 Task: Create new Company, with domain: 'bu.edu' and type: 'Prospect'. Add new contact for this company, with mail Id: 'Ronit_Reed@bu.edu', First Name: Ronit, Last name:  Reed, Job Title: 'IT Manager', Phone Number: '(916) 555-4573'. Change life cycle stage to  Lead and lead status to  In Progress. Logged in from softage.6@softage.net
Action: Mouse moved to (92, 59)
Screenshot: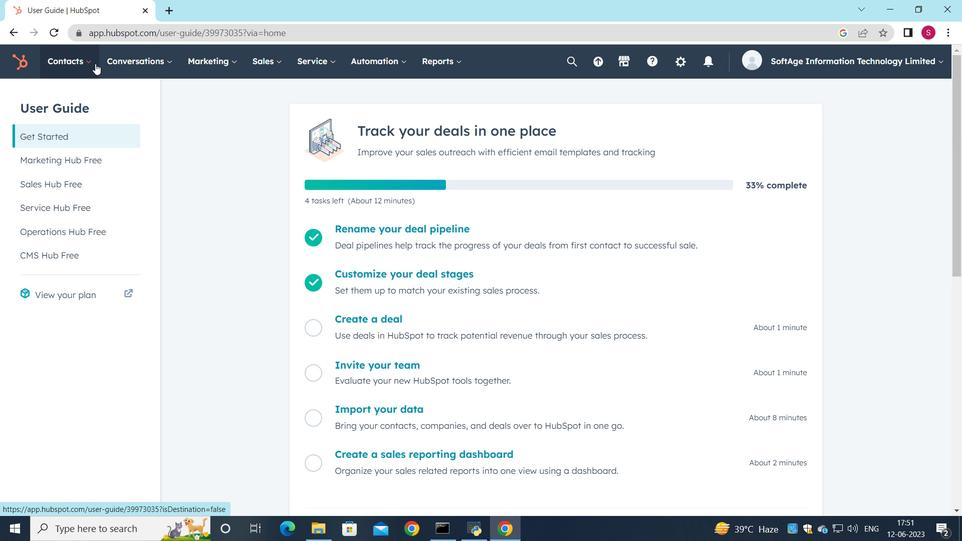 
Action: Mouse pressed left at (92, 59)
Screenshot: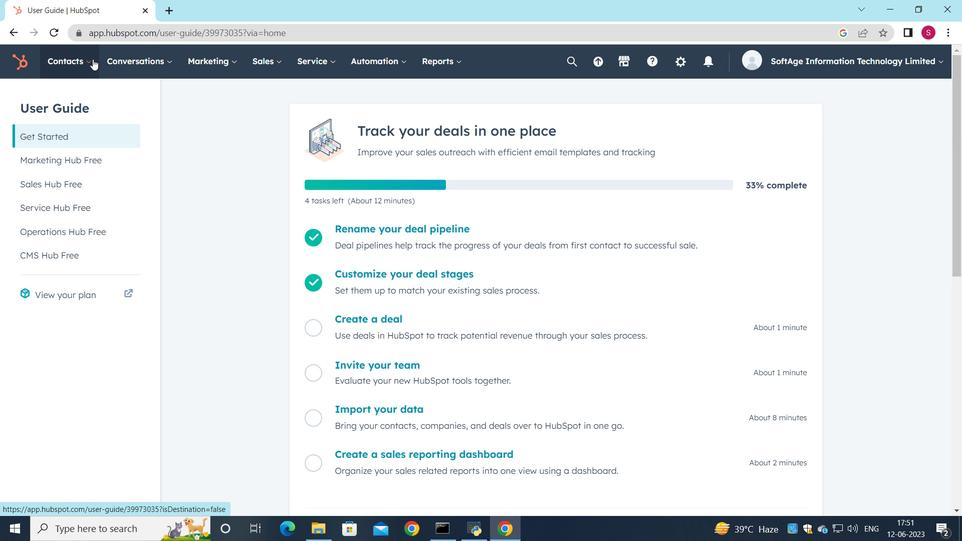 
Action: Mouse moved to (74, 112)
Screenshot: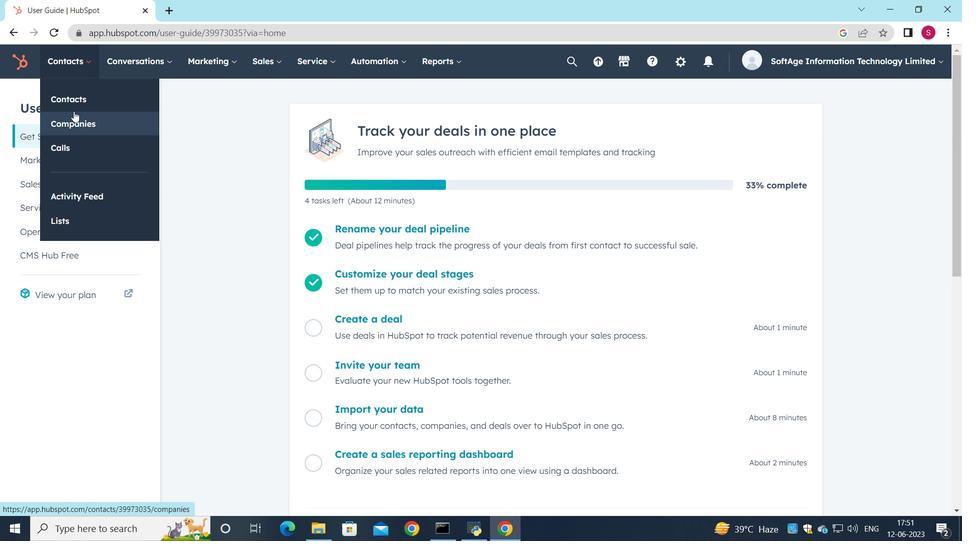 
Action: Mouse pressed left at (74, 112)
Screenshot: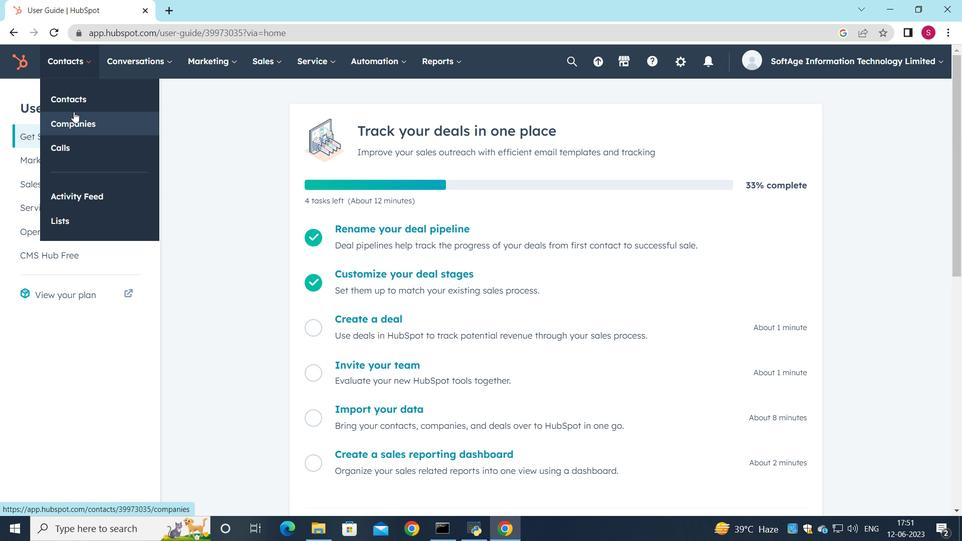 
Action: Mouse moved to (879, 107)
Screenshot: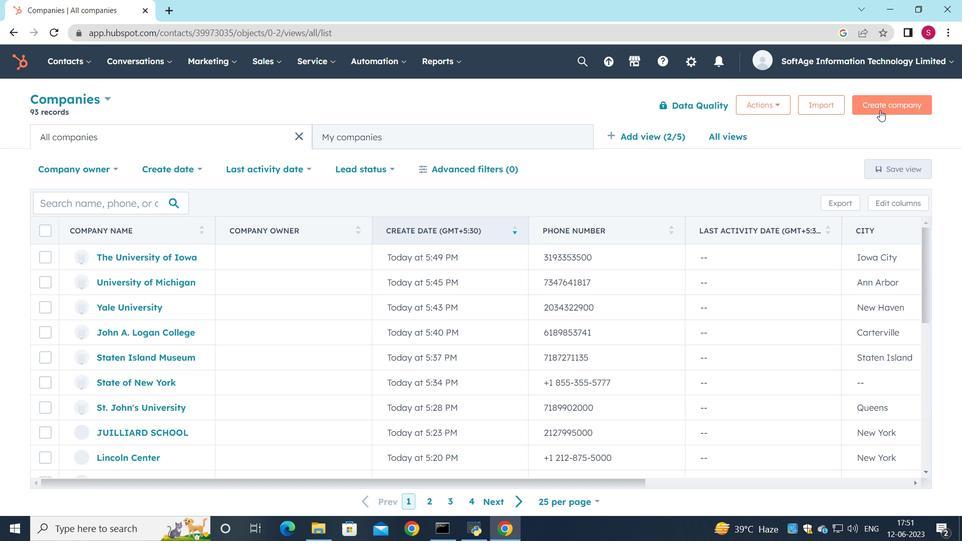 
Action: Mouse pressed left at (879, 107)
Screenshot: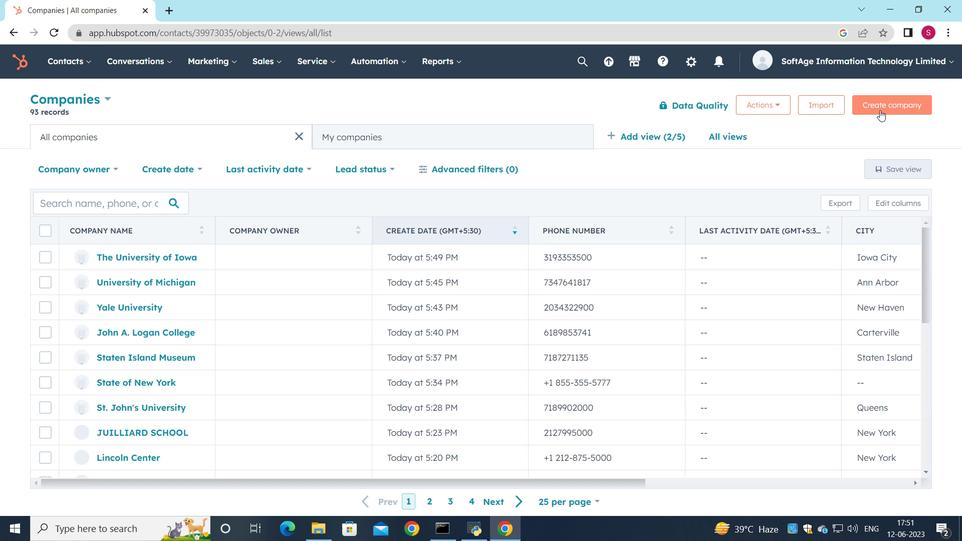 
Action: Mouse moved to (718, 164)
Screenshot: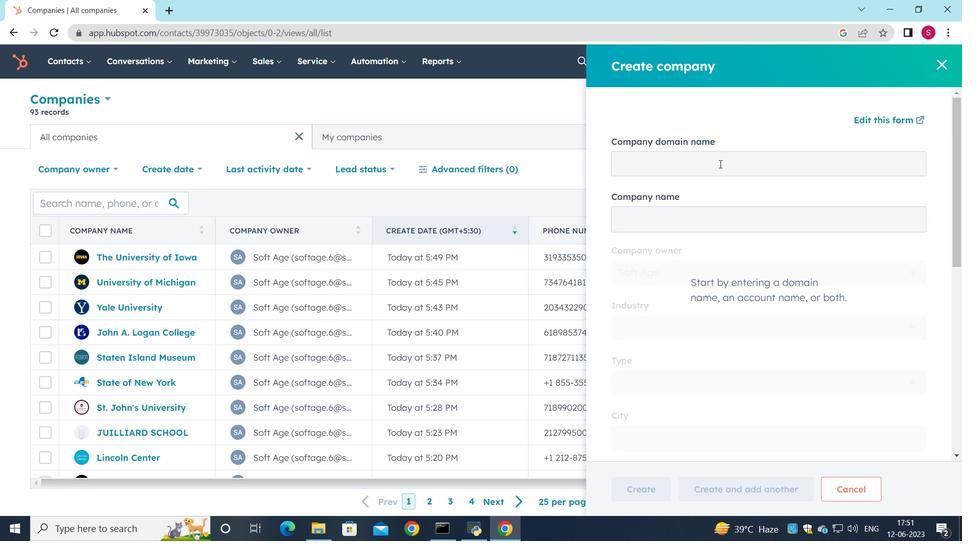 
Action: Mouse pressed left at (718, 164)
Screenshot: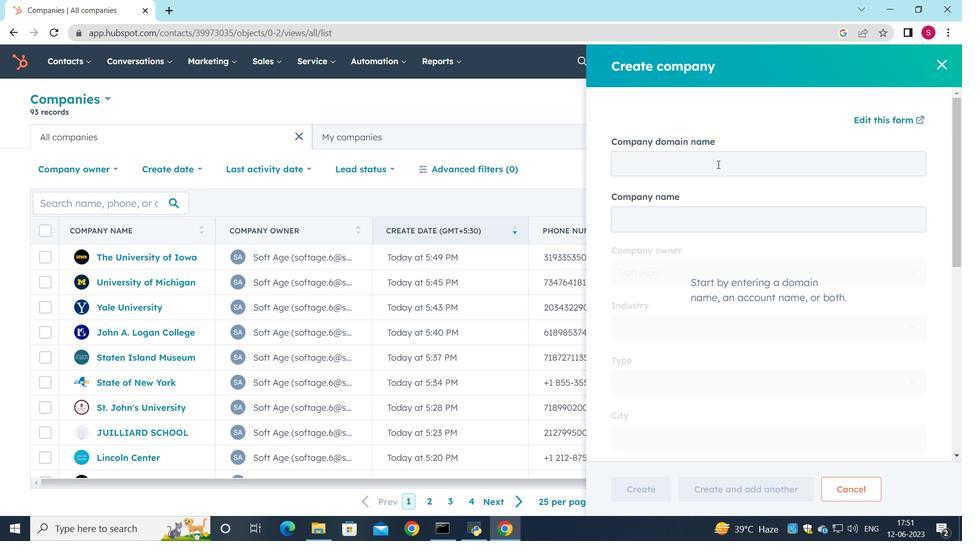 
Action: Key pressed bu.edu
Screenshot: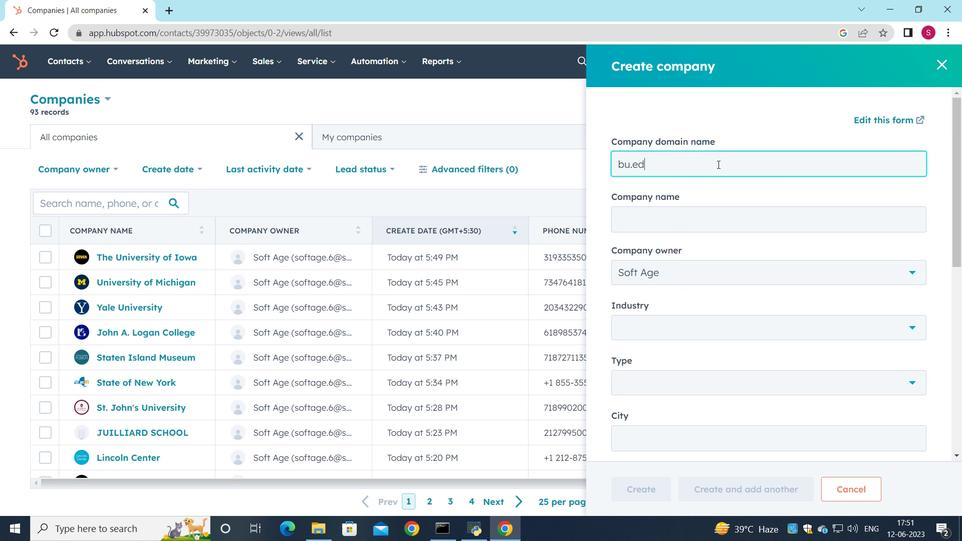 
Action: Mouse moved to (696, 374)
Screenshot: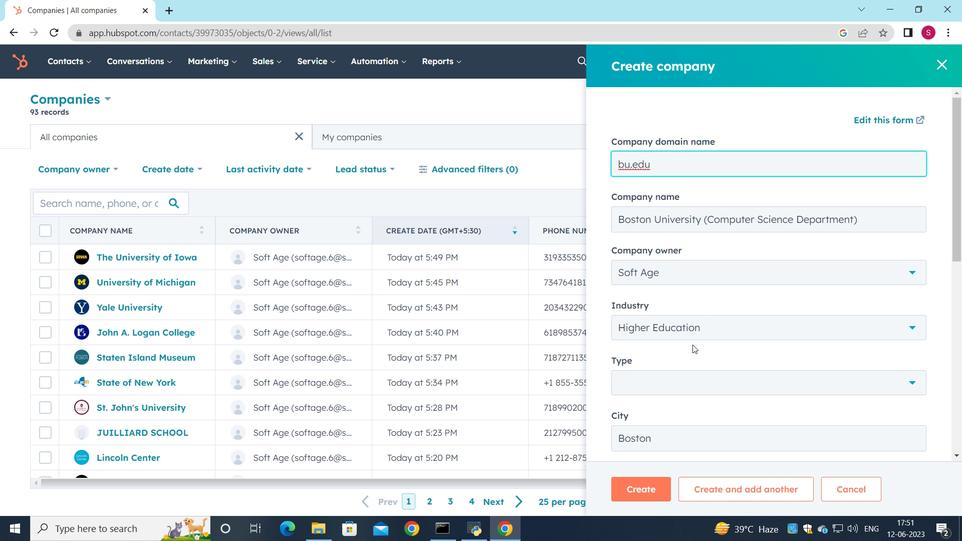 
Action: Mouse pressed left at (696, 374)
Screenshot: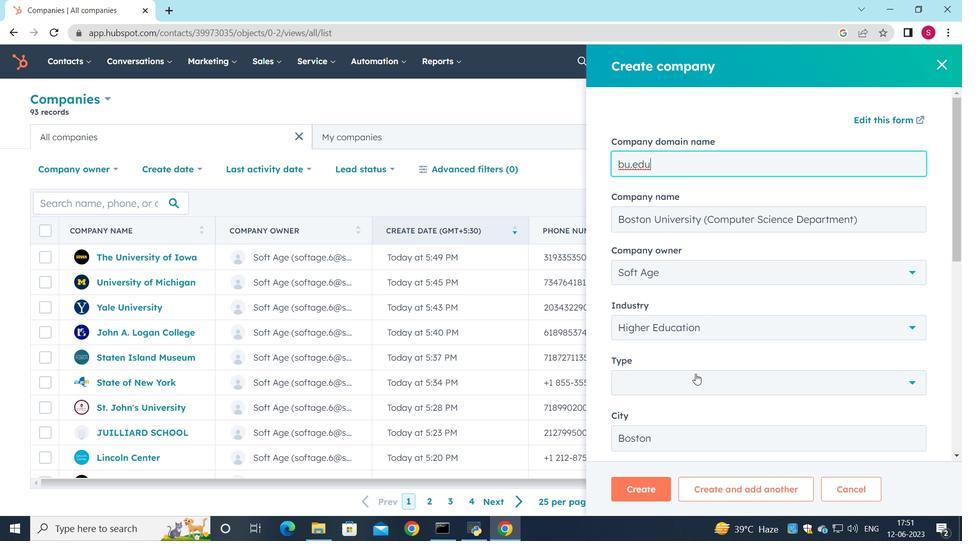 
Action: Mouse moved to (663, 270)
Screenshot: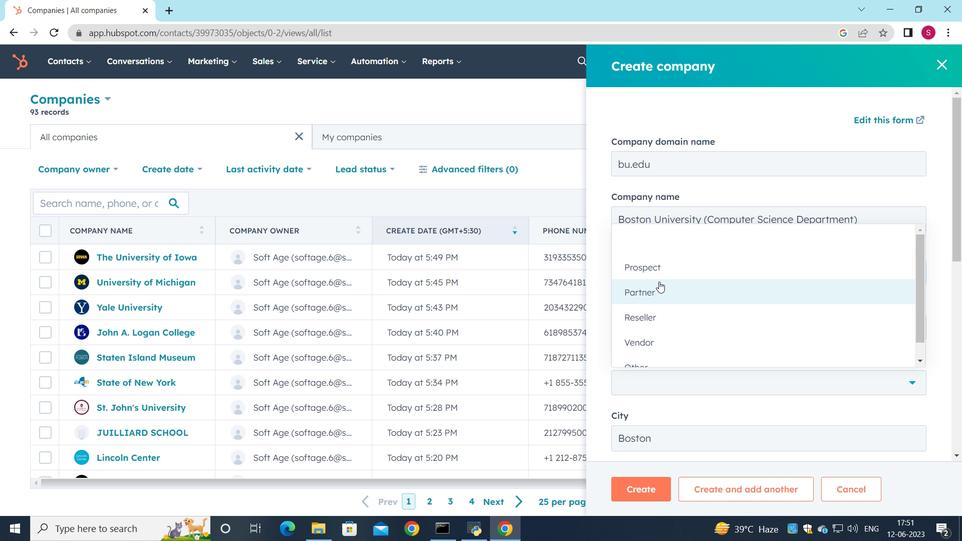 
Action: Mouse pressed left at (663, 270)
Screenshot: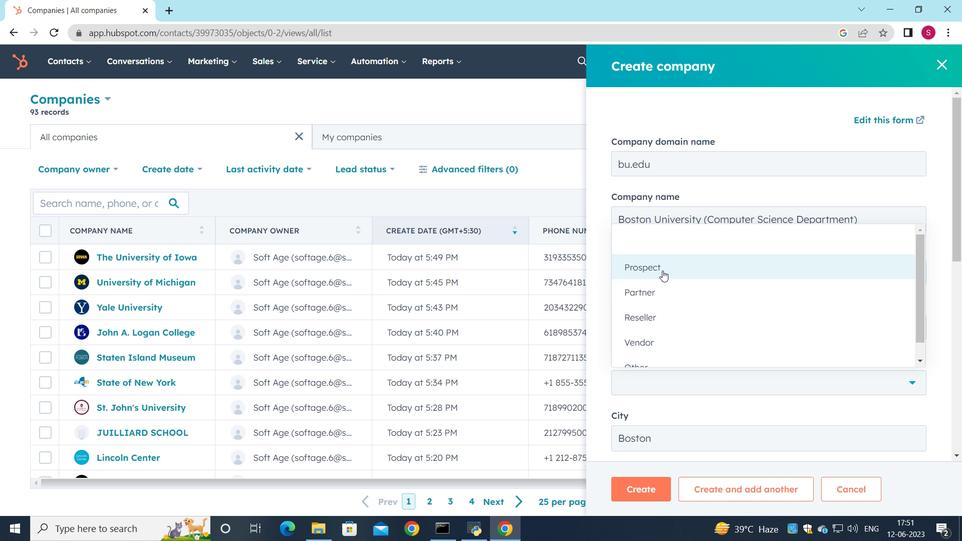 
Action: Mouse scrolled (663, 270) with delta (0, 0)
Screenshot: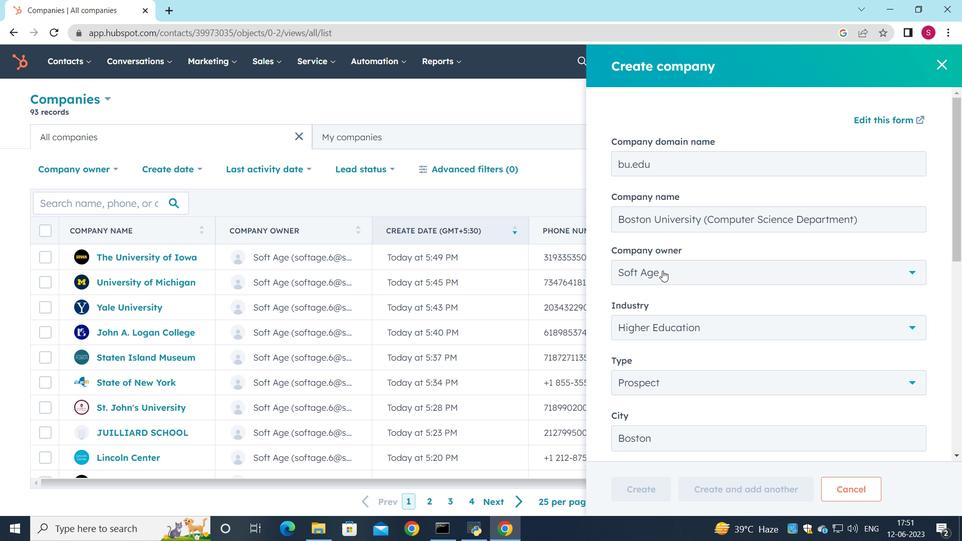 
Action: Mouse moved to (664, 279)
Screenshot: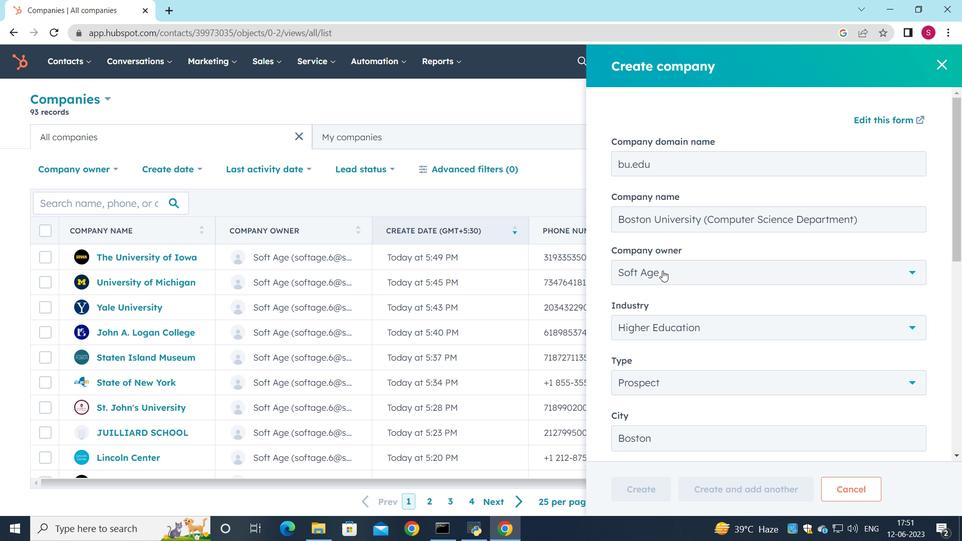 
Action: Mouse scrolled (664, 279) with delta (0, 0)
Screenshot: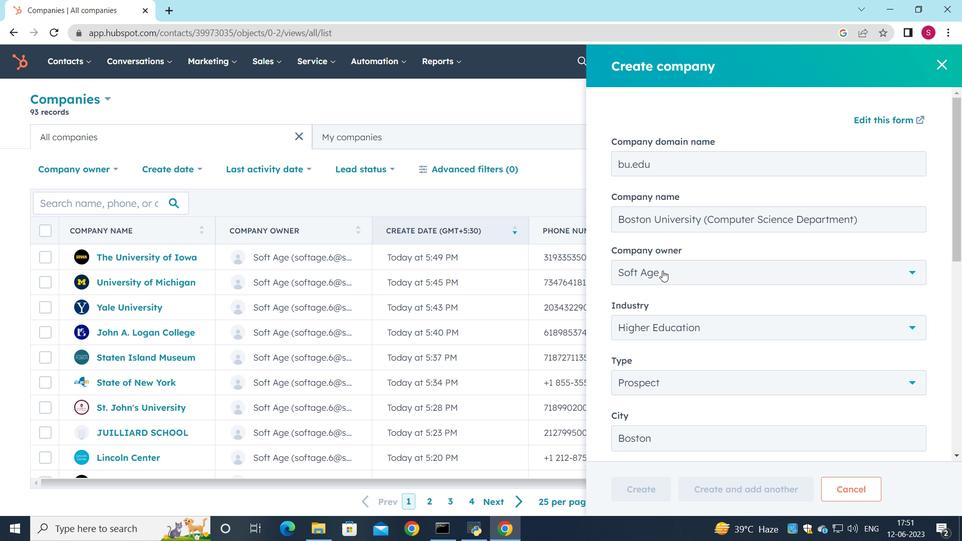 
Action: Mouse moved to (629, 494)
Screenshot: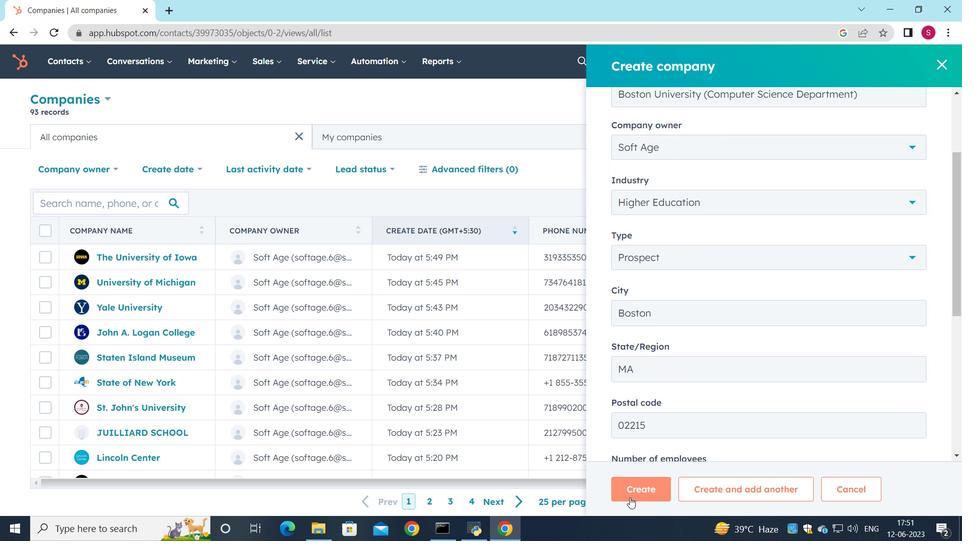 
Action: Mouse pressed left at (629, 494)
Screenshot: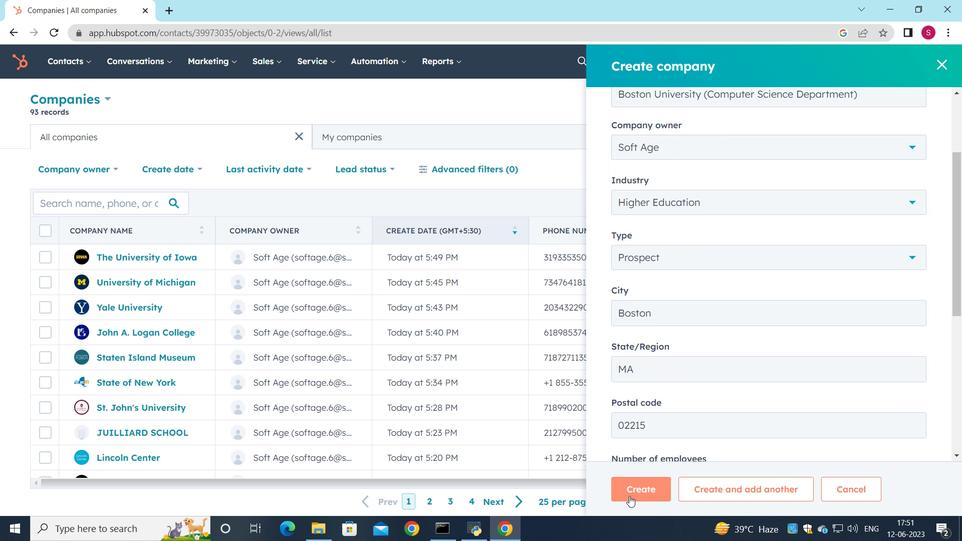 
Action: Mouse moved to (529, 316)
Screenshot: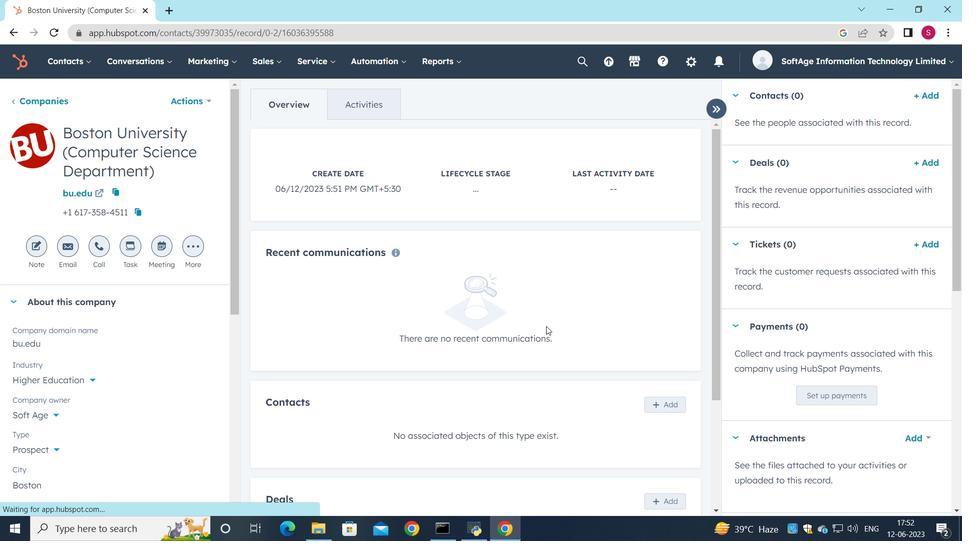 
Action: Mouse scrolled (529, 316) with delta (0, 0)
Screenshot: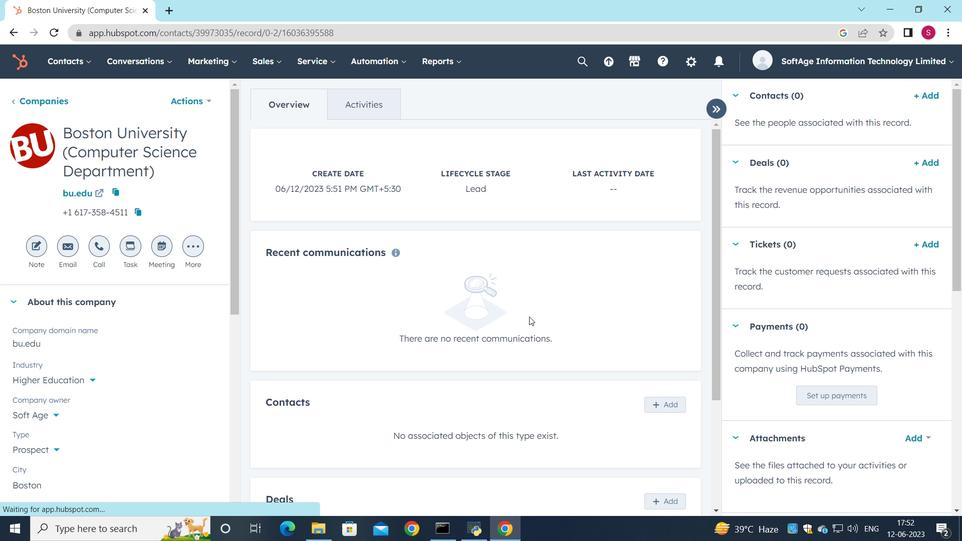 
Action: Mouse scrolled (529, 316) with delta (0, 0)
Screenshot: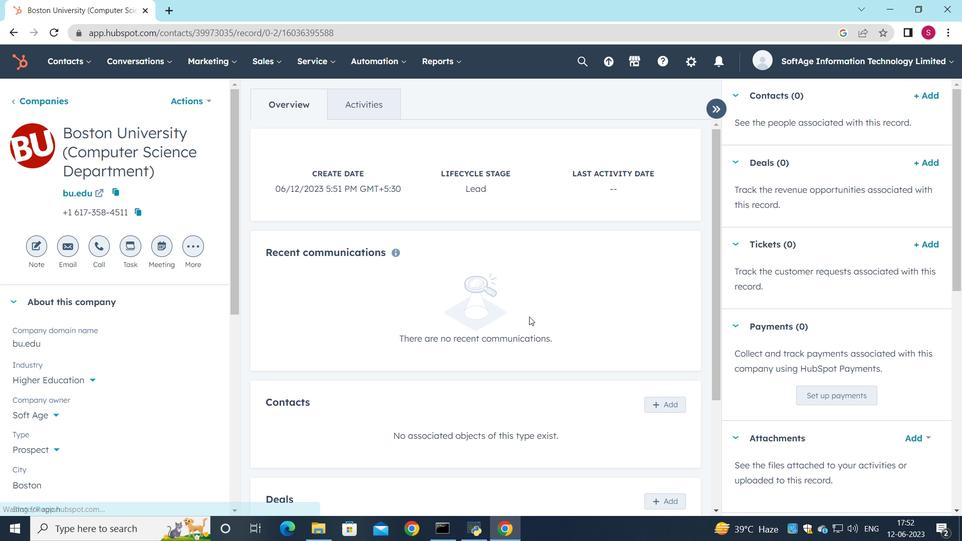 
Action: Mouse moved to (663, 279)
Screenshot: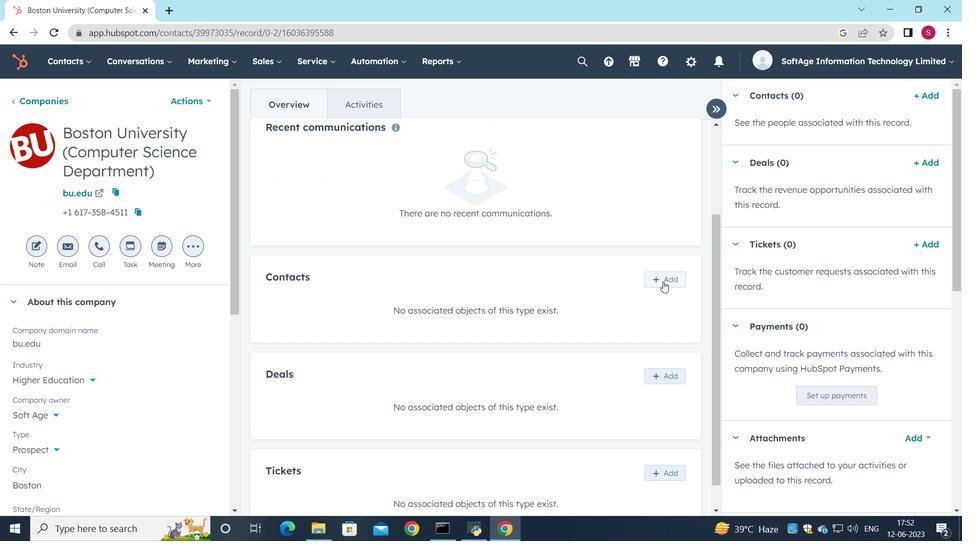 
Action: Mouse pressed left at (663, 279)
Screenshot: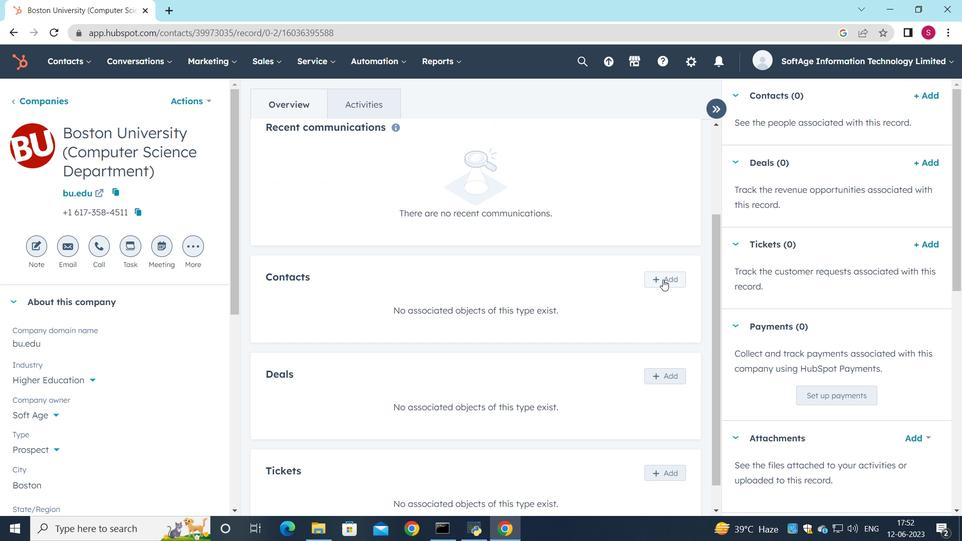 
Action: Mouse moved to (697, 137)
Screenshot: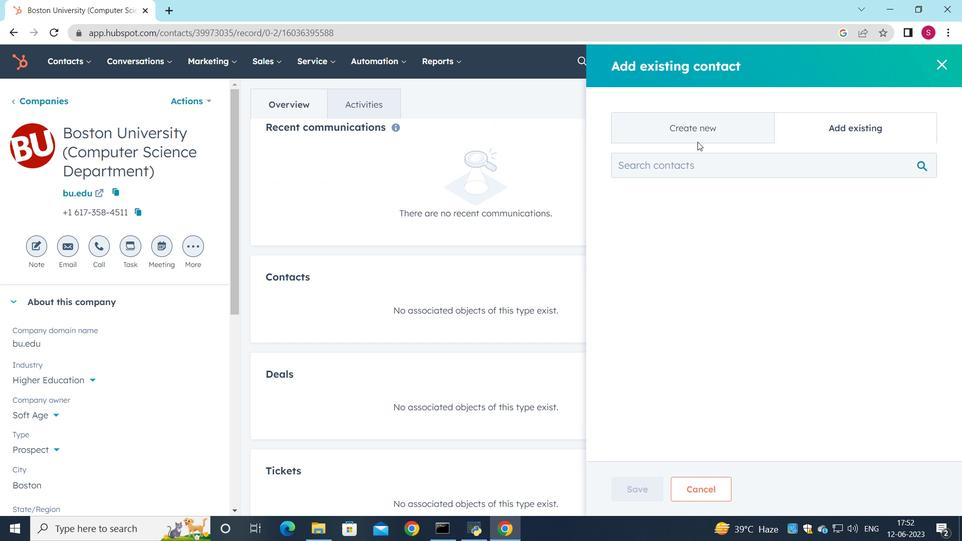 
Action: Mouse pressed left at (697, 137)
Screenshot: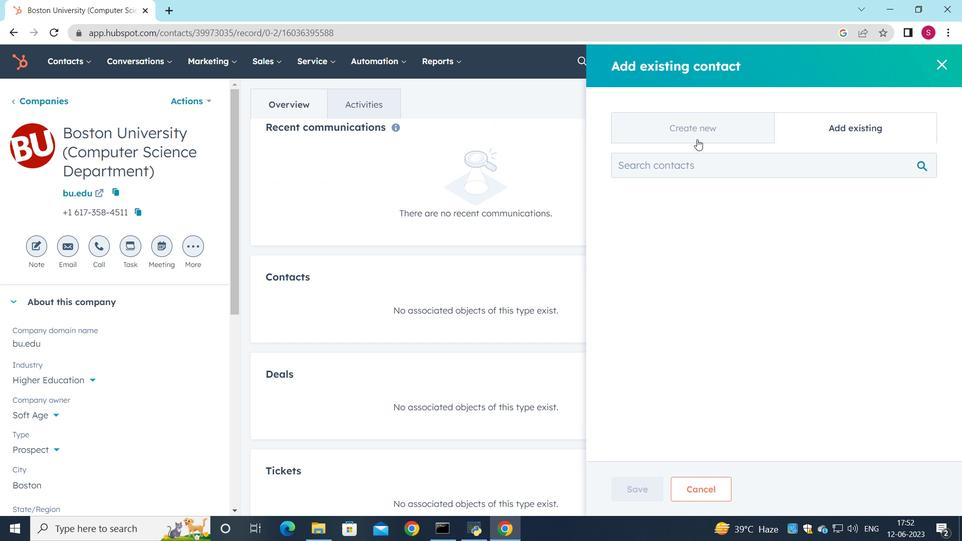 
Action: Mouse moved to (705, 196)
Screenshot: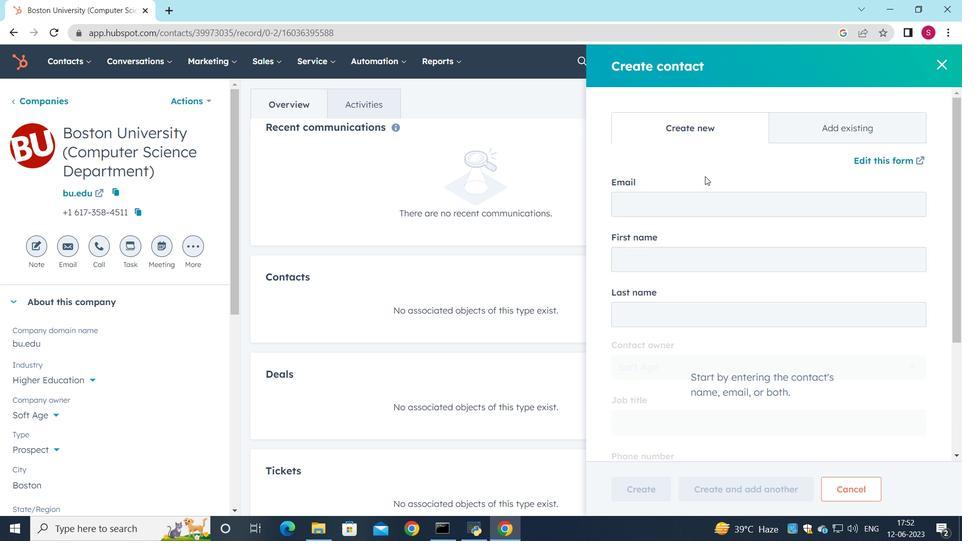
Action: Mouse pressed left at (705, 196)
Screenshot: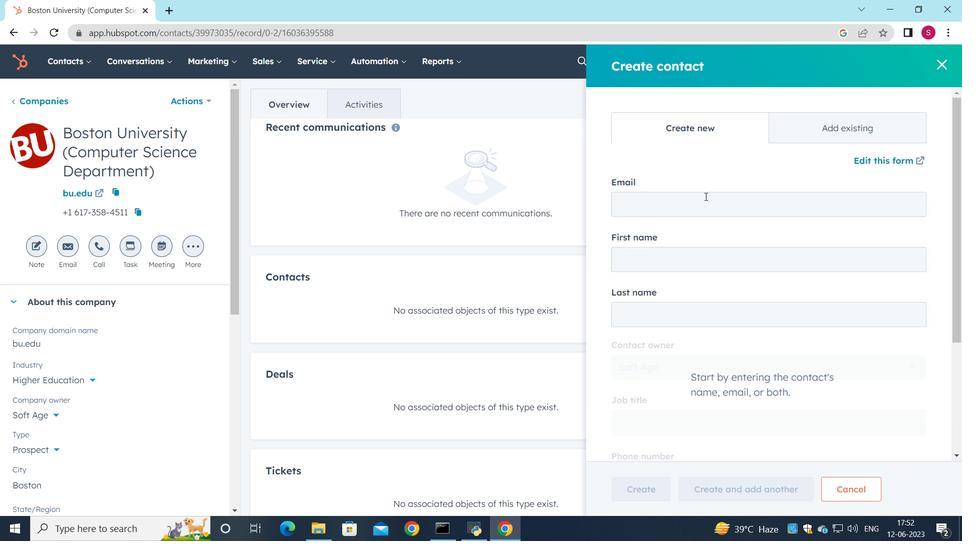 
Action: Key pressed <Key.shift>Ronit<Key.shift>_<Key.shift>Reed<Key.shift>@bu.edu
Screenshot: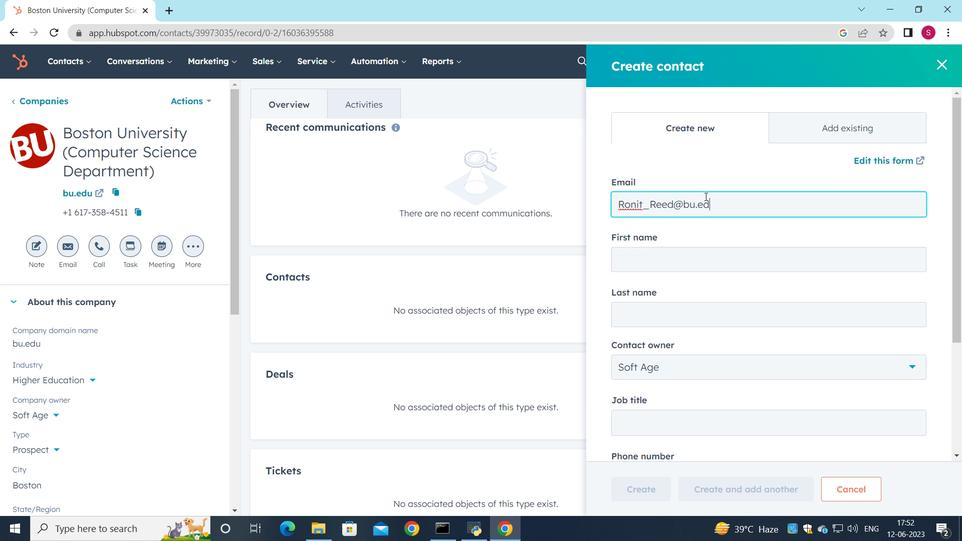 
Action: Mouse moved to (695, 258)
Screenshot: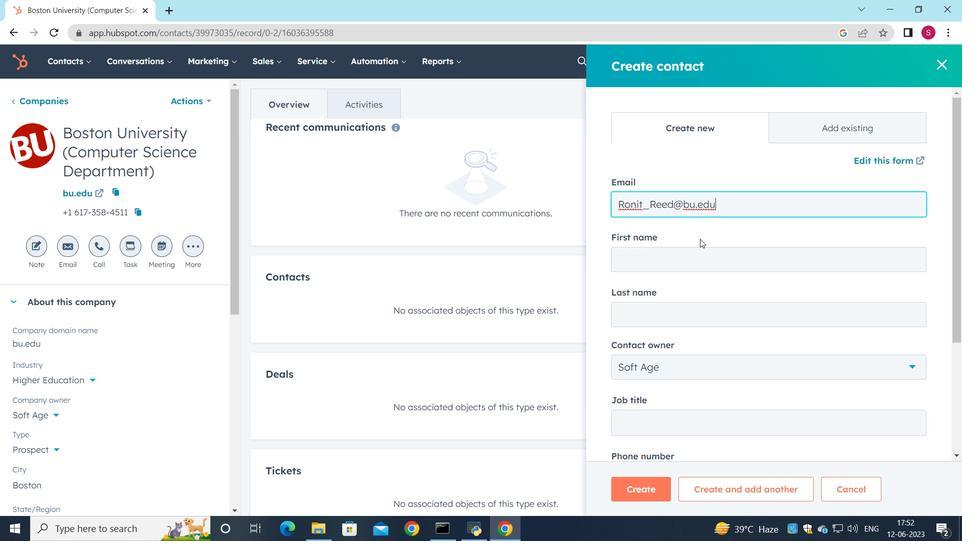 
Action: Mouse pressed left at (695, 258)
Screenshot: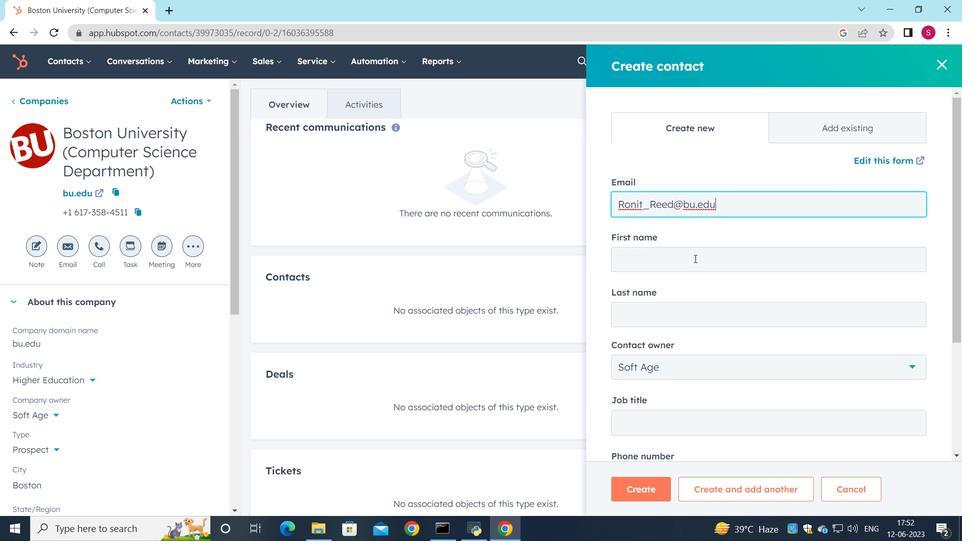 
Action: Key pressed <Key.shift>Ronit
Screenshot: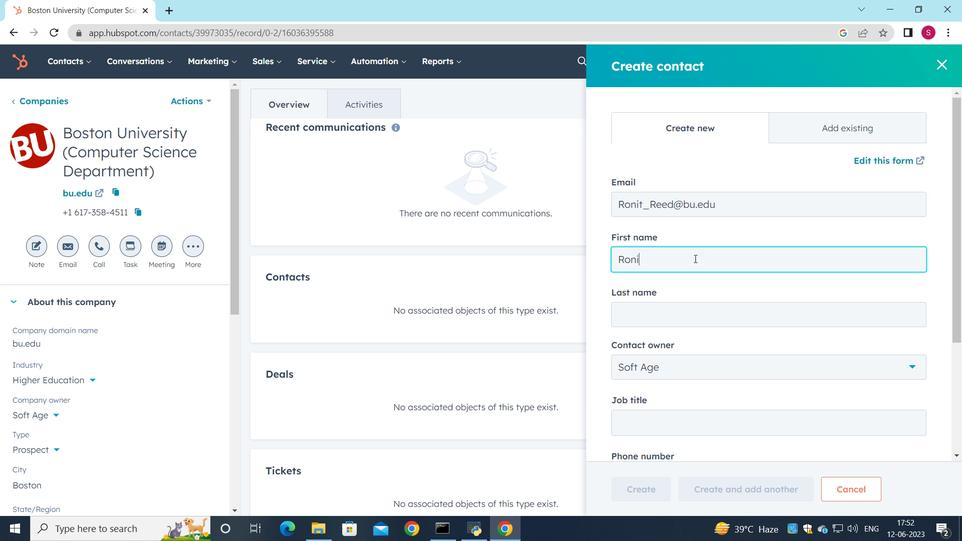 
Action: Mouse moved to (693, 315)
Screenshot: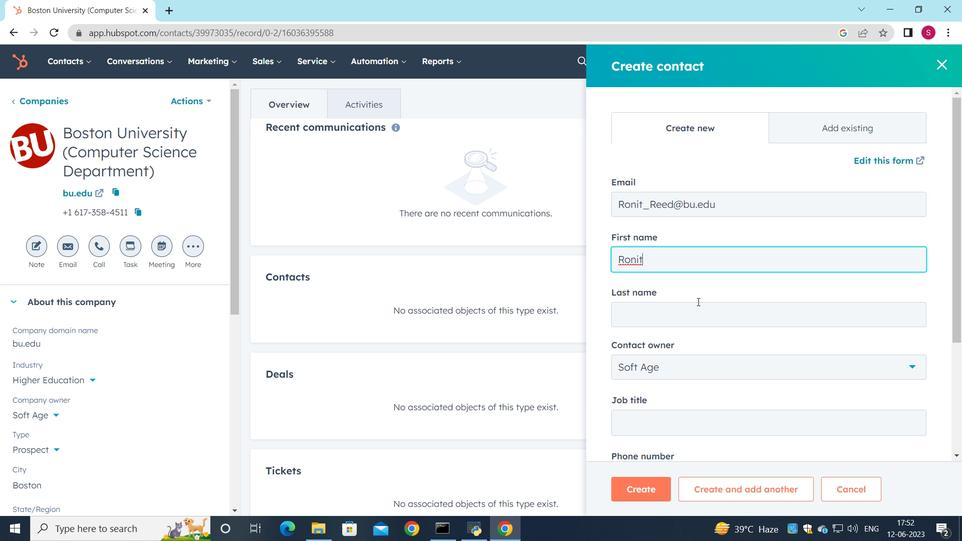 
Action: Mouse pressed left at (693, 315)
Screenshot: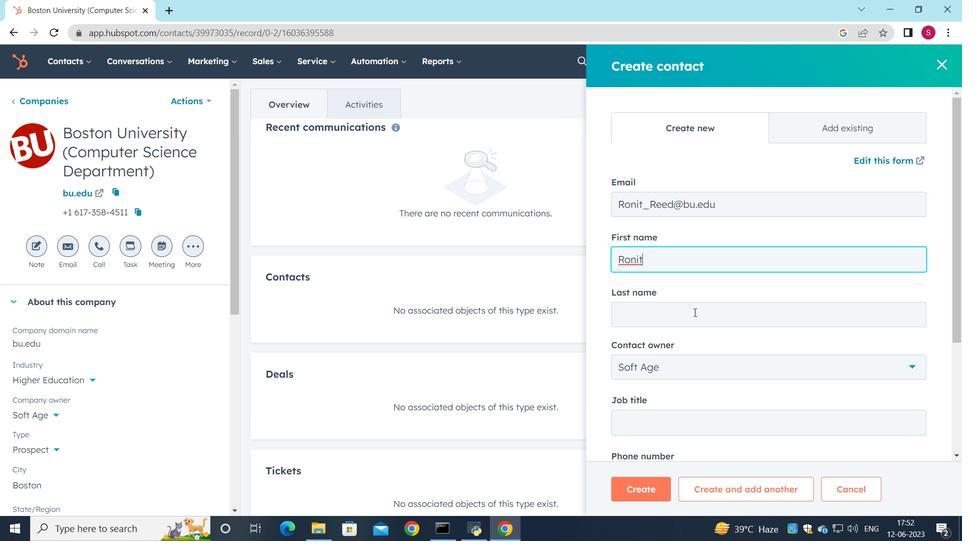
Action: Key pressed <Key.shift><Key.shift>Reesd
Screenshot: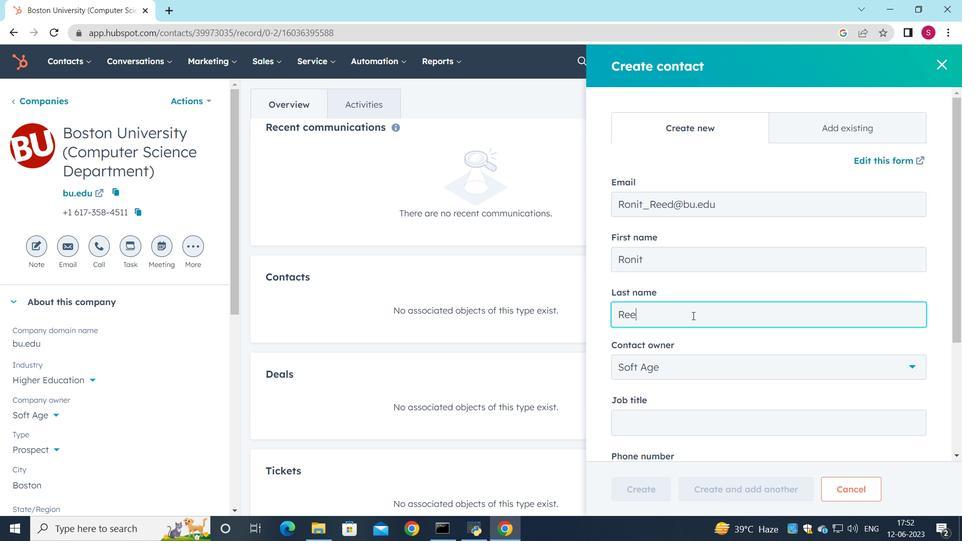 
Action: Mouse moved to (693, 316)
Screenshot: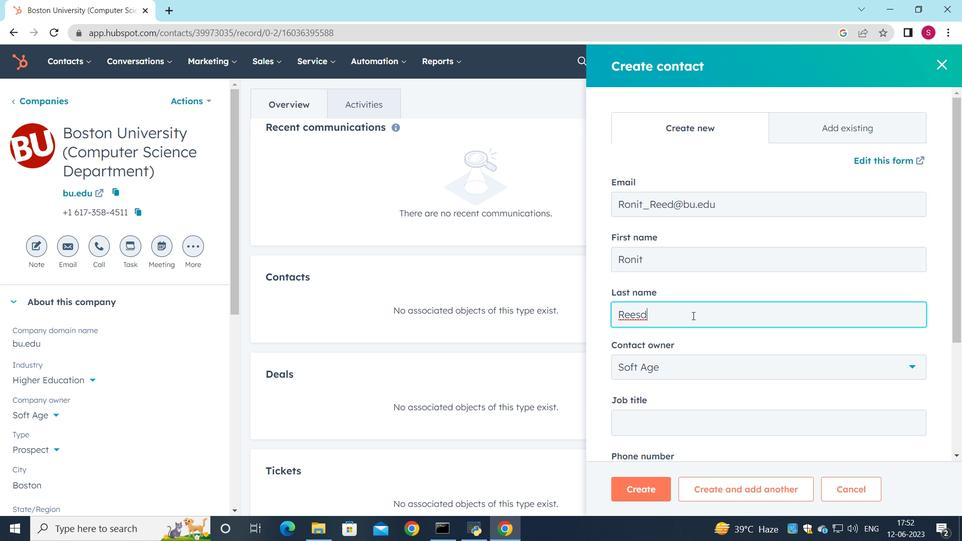
Action: Key pressed <Key.backspace><Key.backspace>d
Screenshot: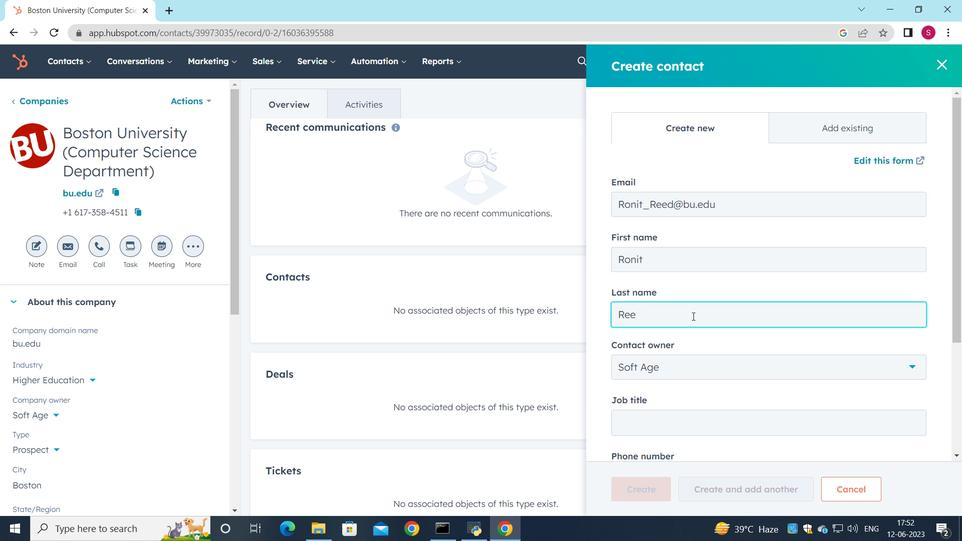 
Action: Mouse moved to (662, 412)
Screenshot: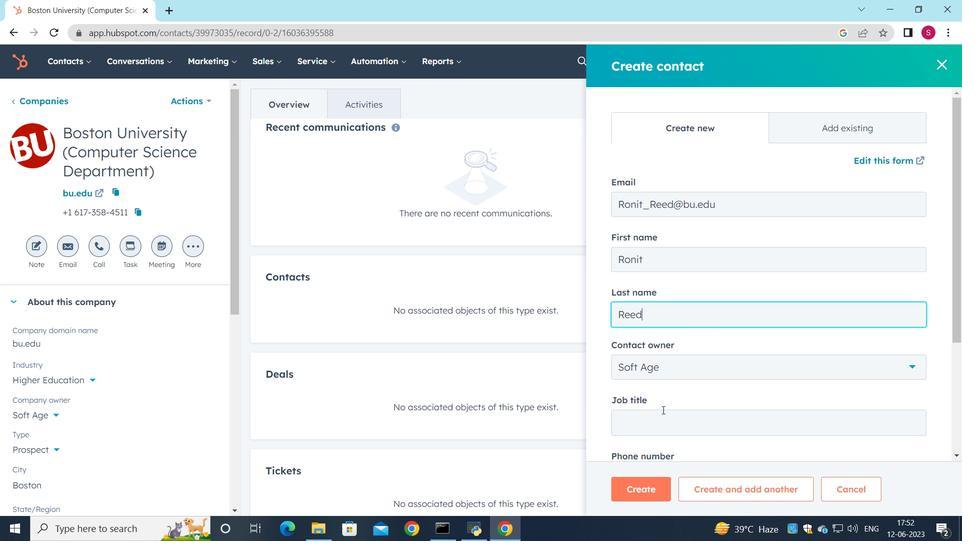 
Action: Mouse pressed left at (662, 412)
Screenshot: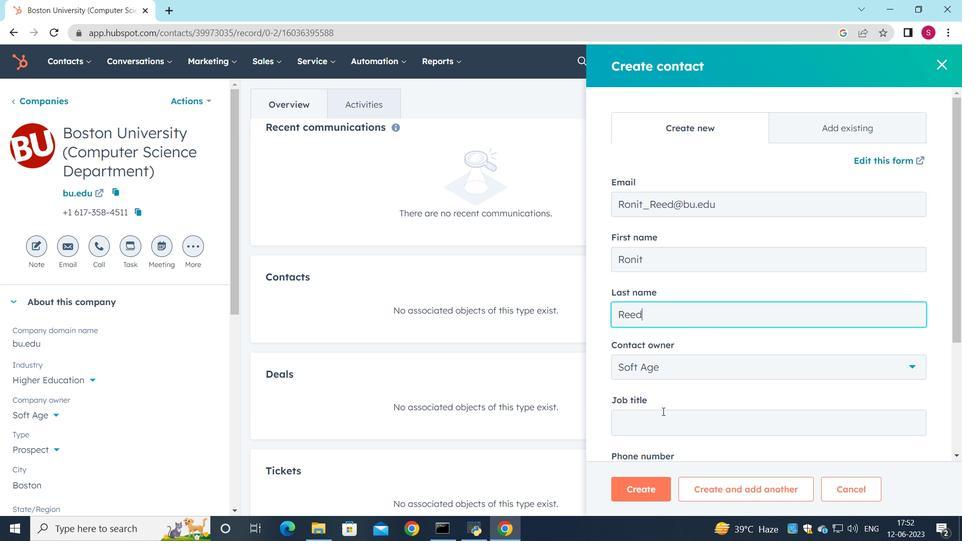 
Action: Mouse moved to (661, 412)
Screenshot: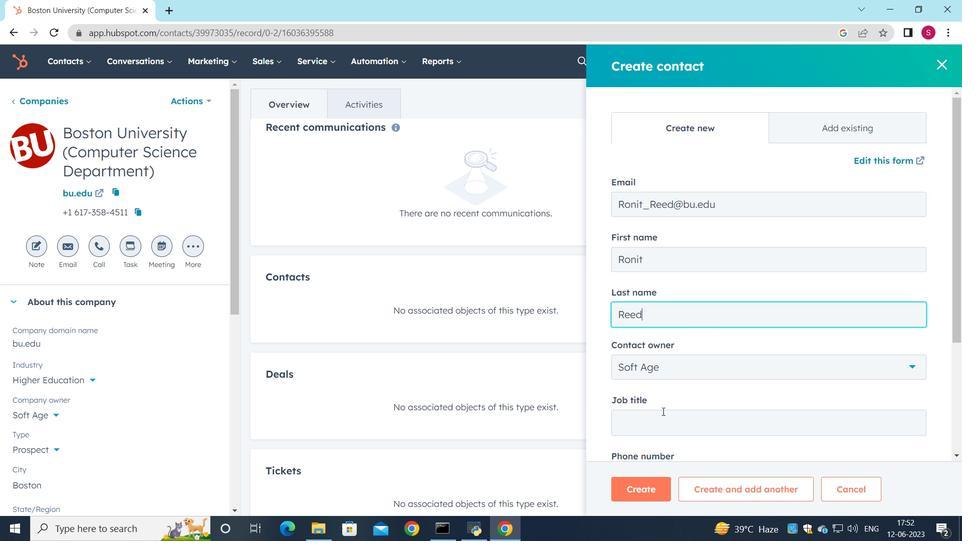 
Action: Key pressed <Key.shift>It<Key.backspace><Key.shift>T<Key.space>man<Key.backspace><Key.backspace><Key.backspace><Key.shift><Key.shift><Key.shift><Key.shift>Manager
Screenshot: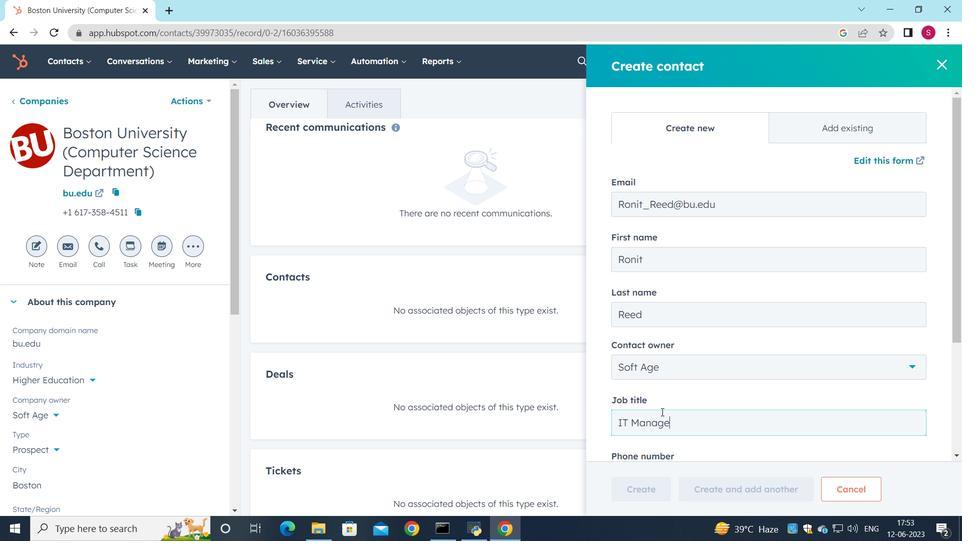 
Action: Mouse moved to (684, 466)
Screenshot: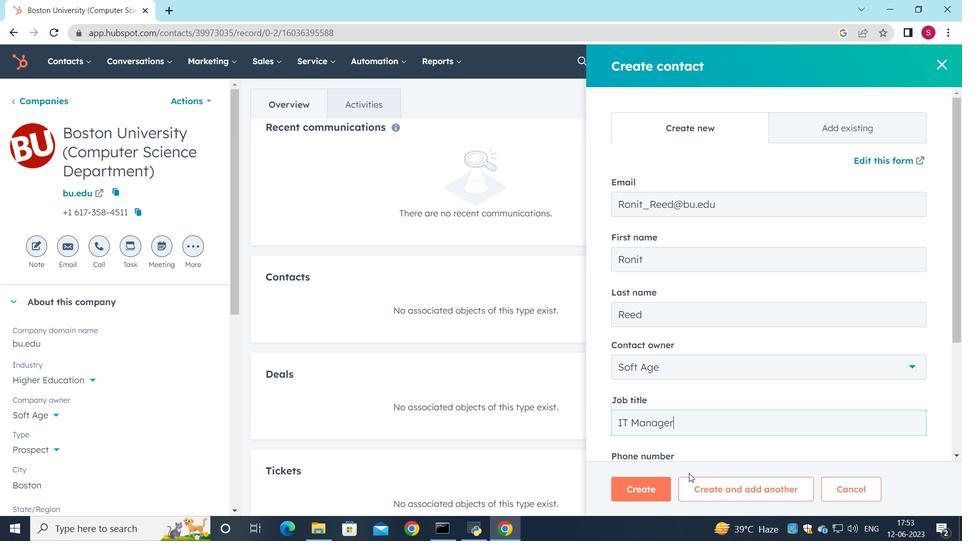 
Action: Mouse scrolled (684, 466) with delta (0, 0)
Screenshot: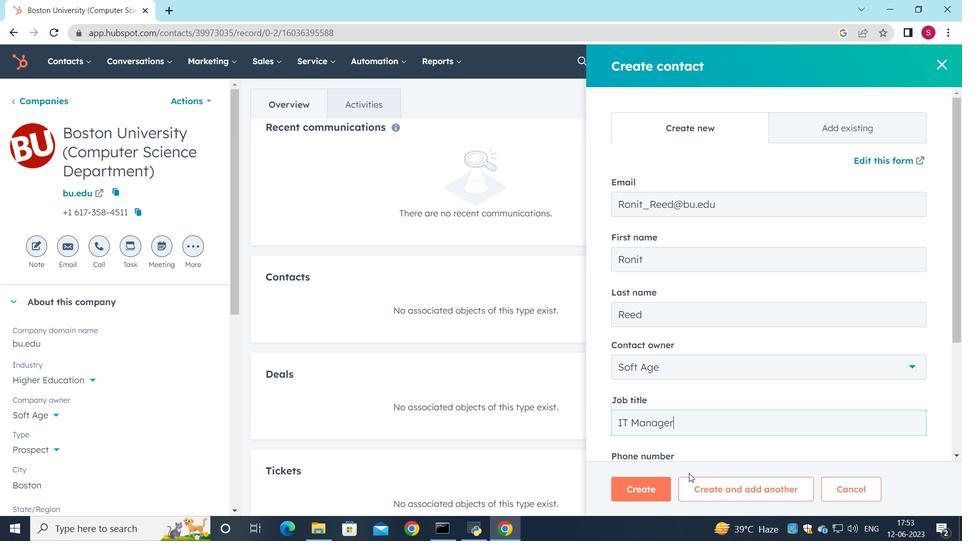 
Action: Mouse moved to (677, 430)
Screenshot: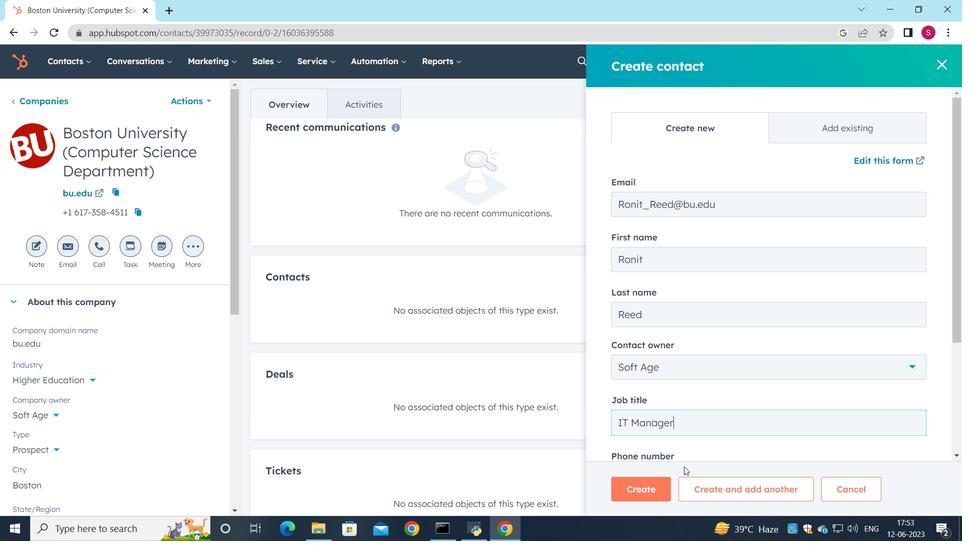 
Action: Mouse scrolled (677, 429) with delta (0, 0)
Screenshot: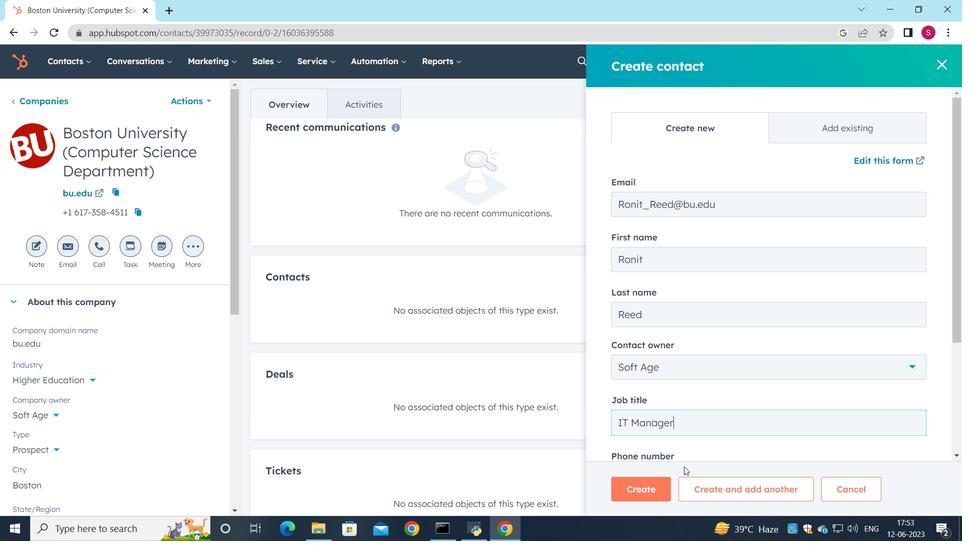 
Action: Mouse moved to (675, 416)
Screenshot: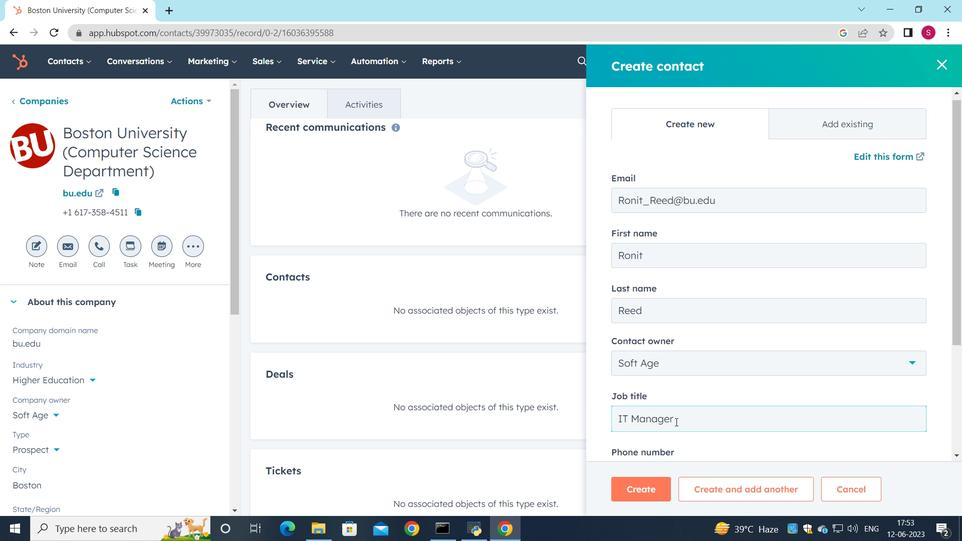 
Action: Mouse scrolled (675, 415) with delta (0, 0)
Screenshot: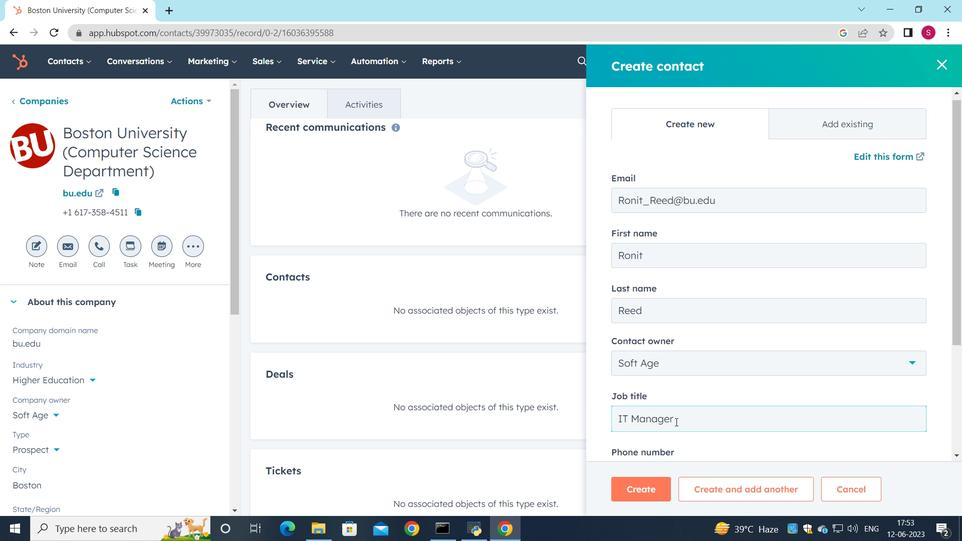 
Action: Mouse moved to (659, 356)
Screenshot: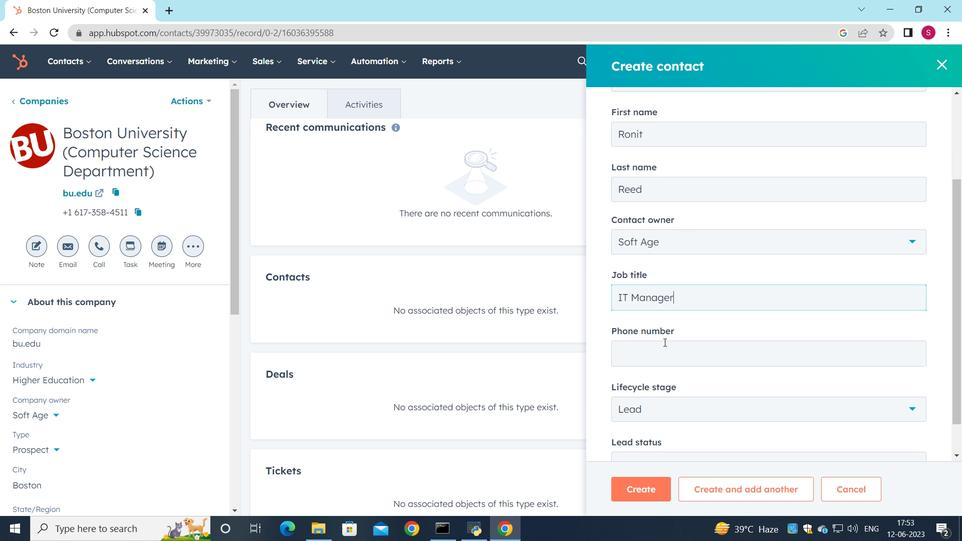 
Action: Mouse pressed left at (659, 356)
Screenshot: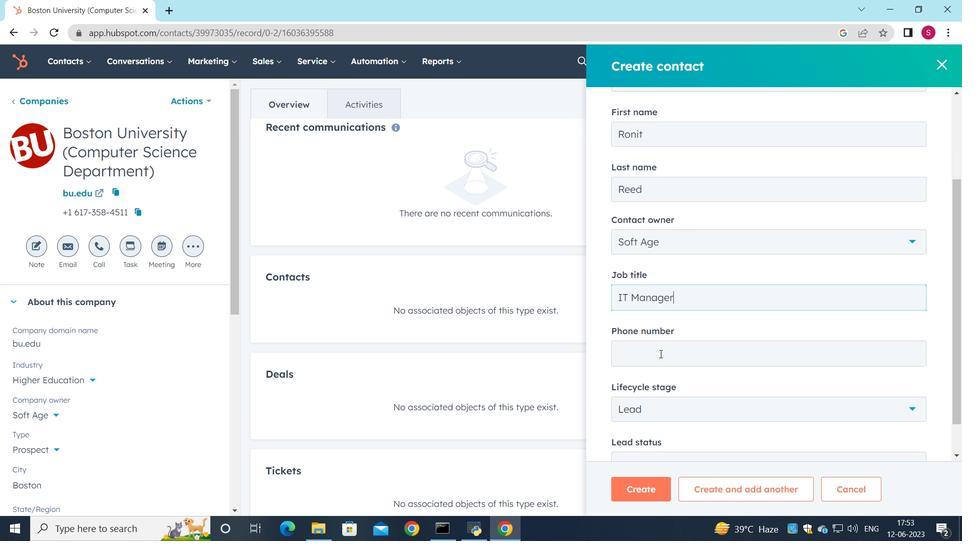
Action: Key pressed 9165554573
Screenshot: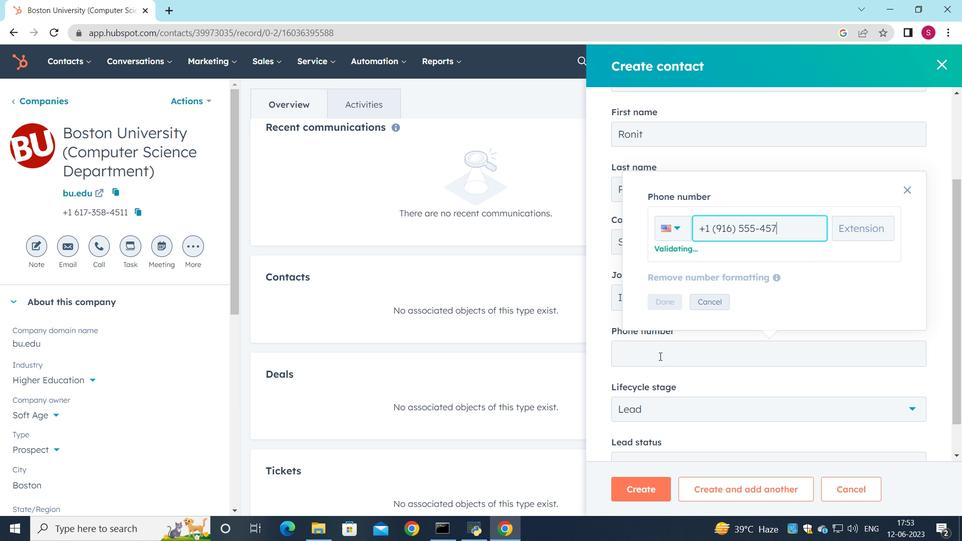 
Action: Mouse moved to (654, 296)
Screenshot: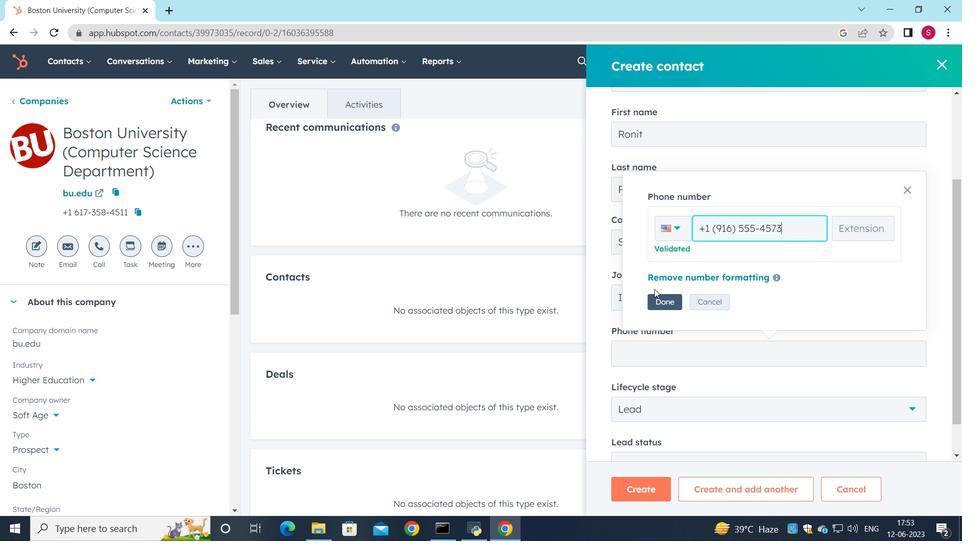 
Action: Mouse pressed left at (654, 296)
Screenshot: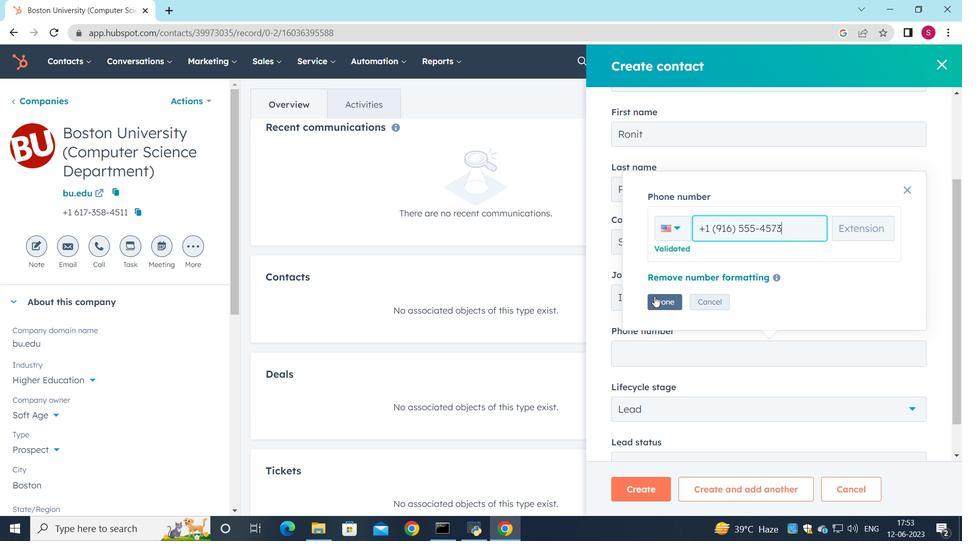 
Action: Mouse moved to (662, 309)
Screenshot: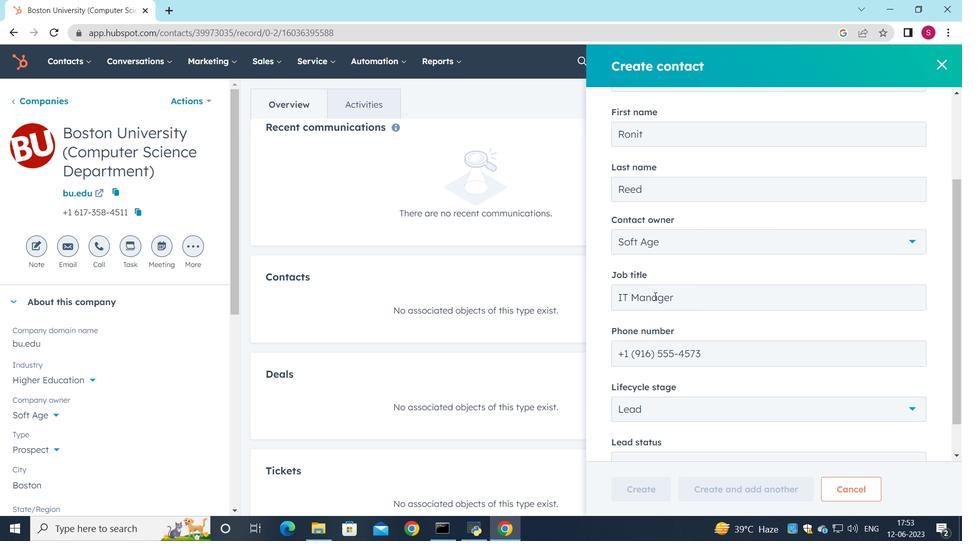 
Action: Mouse scrolled (662, 308) with delta (0, 0)
Screenshot: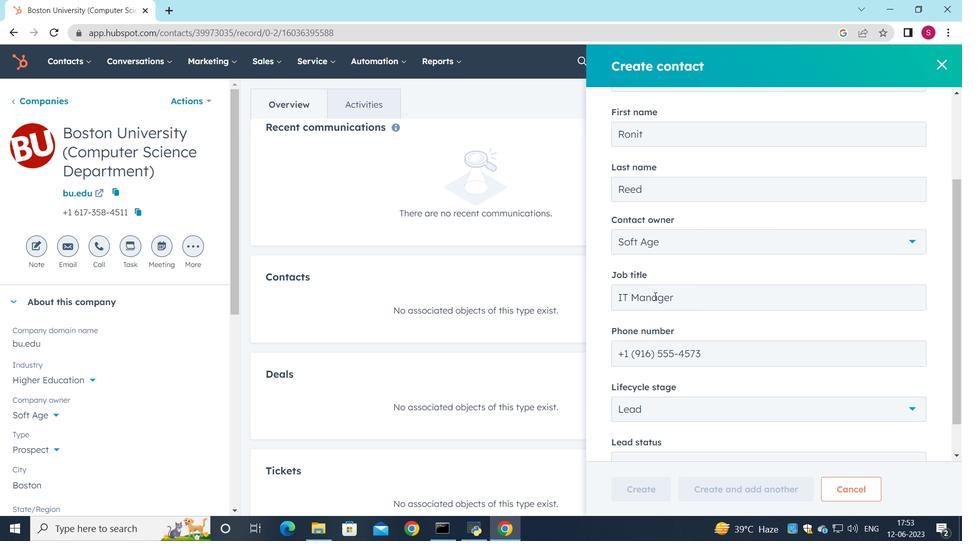 
Action: Mouse moved to (665, 318)
Screenshot: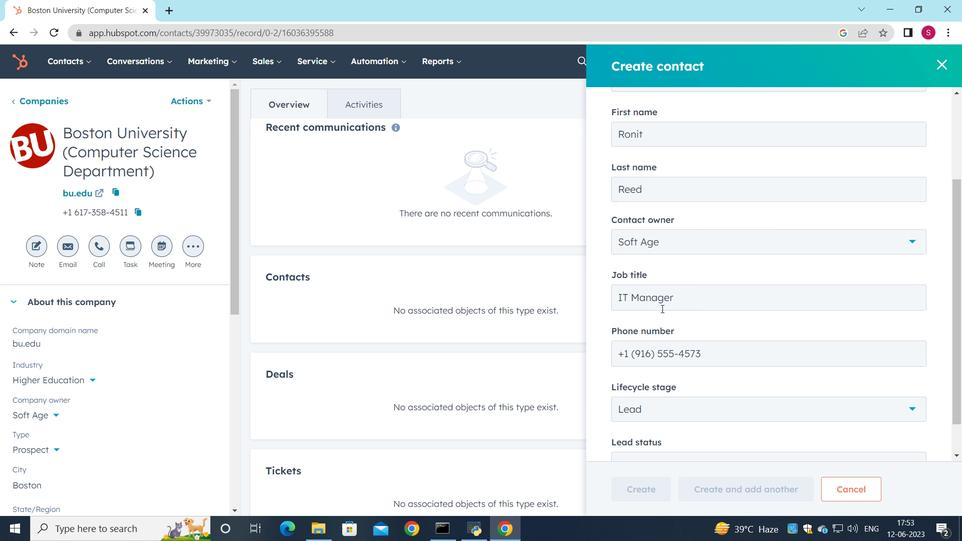 
Action: Mouse scrolled (665, 317) with delta (0, 0)
Screenshot: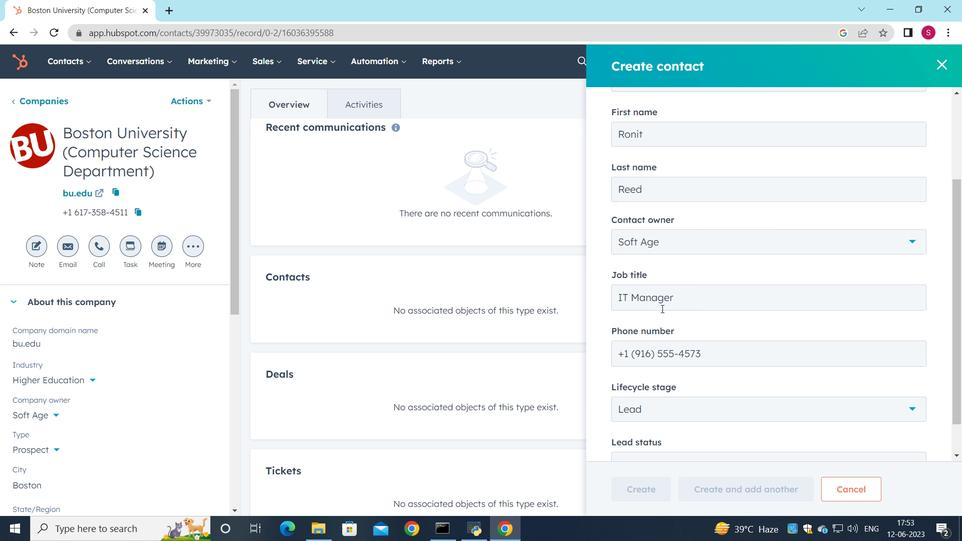 
Action: Mouse moved to (750, 434)
Screenshot: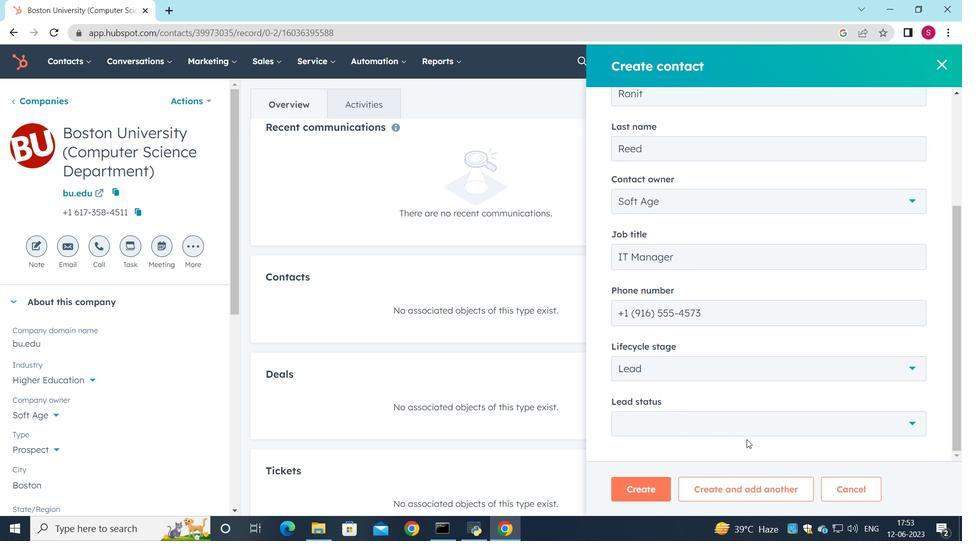 
Action: Mouse pressed left at (750, 434)
Screenshot: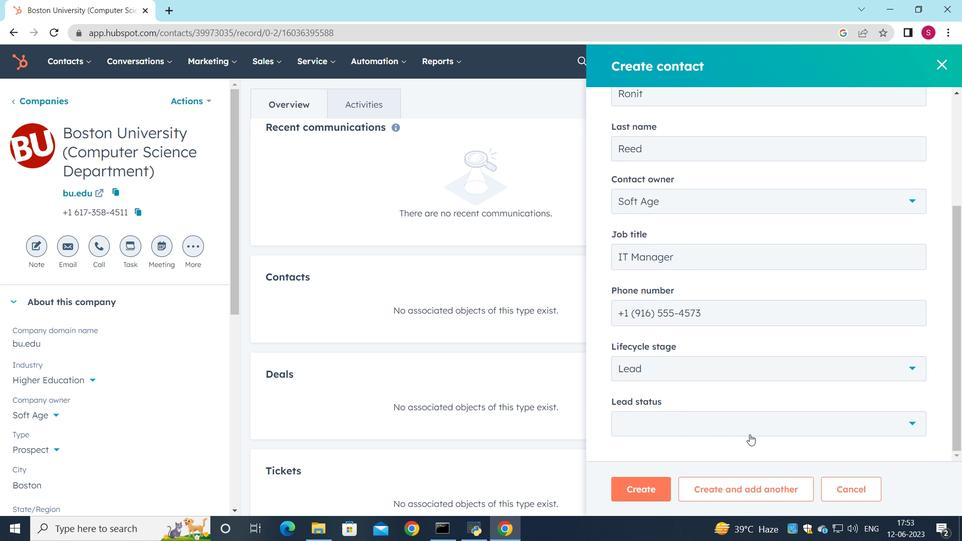 
Action: Mouse moved to (705, 358)
Screenshot: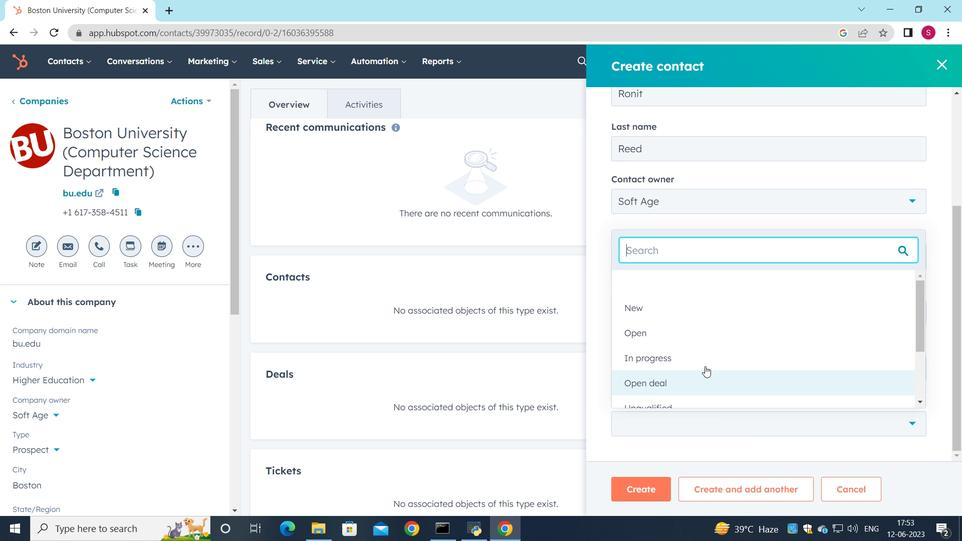 
Action: Mouse pressed left at (705, 358)
Screenshot: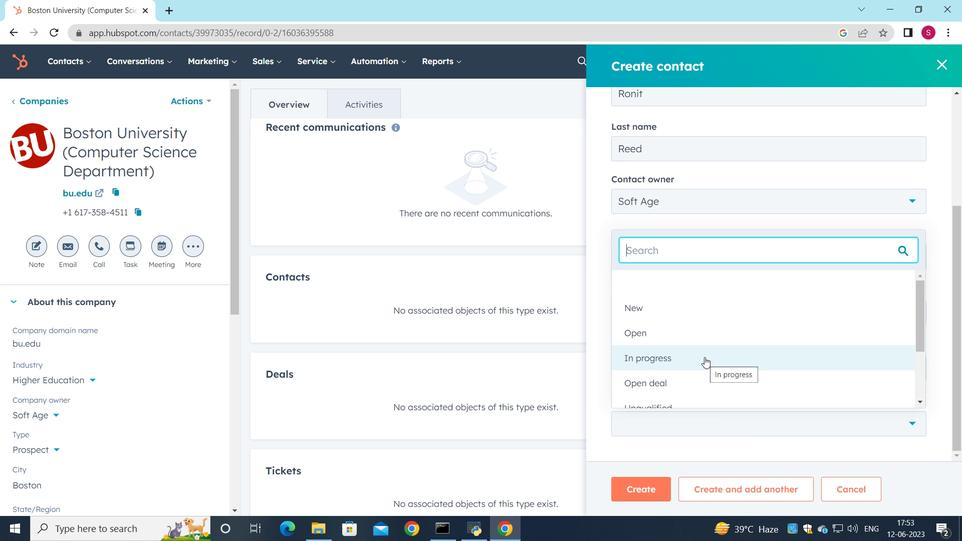 
Action: Mouse moved to (624, 485)
Screenshot: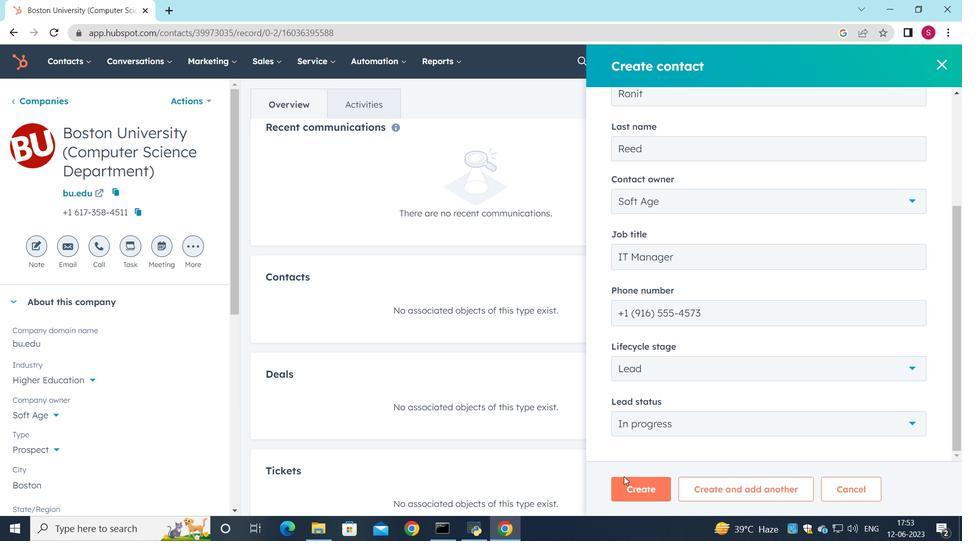 
Action: Mouse pressed left at (624, 485)
Screenshot: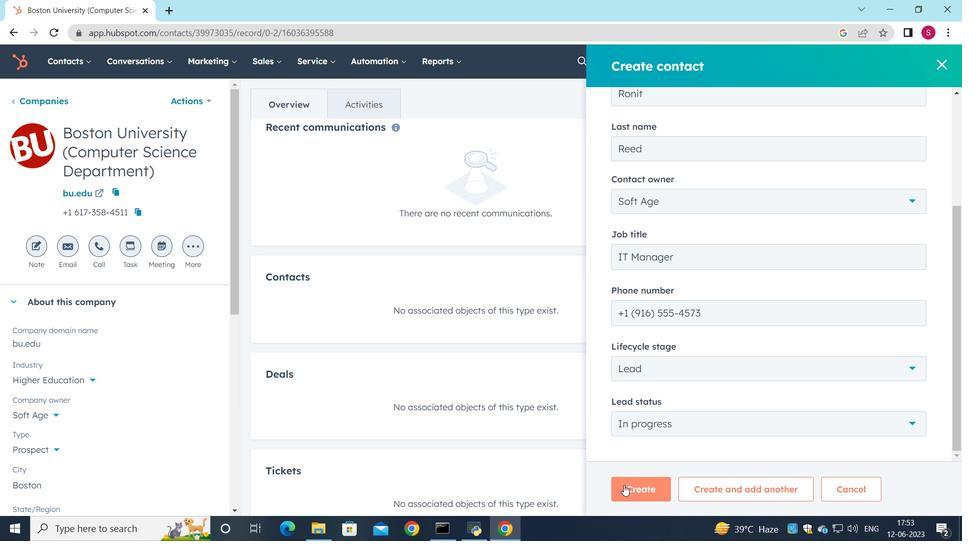 
Action: Mouse moved to (627, 420)
Screenshot: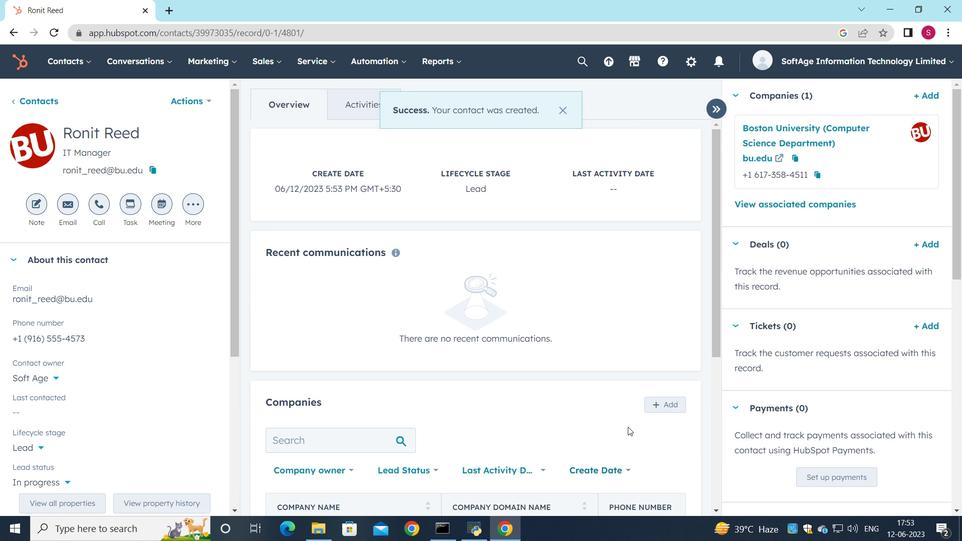 
Action: Mouse scrolled (627, 420) with delta (0, 0)
Screenshot: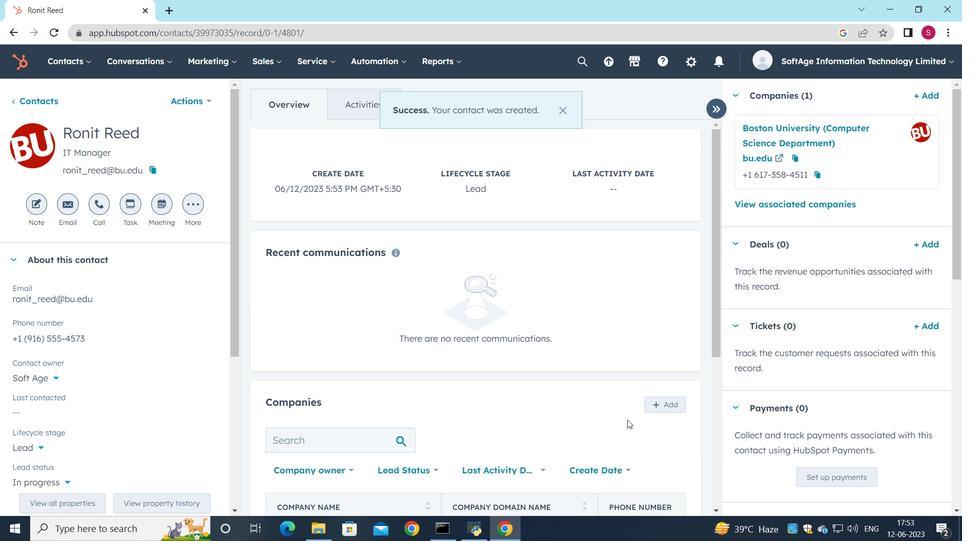 
Action: Mouse moved to (626, 420)
Screenshot: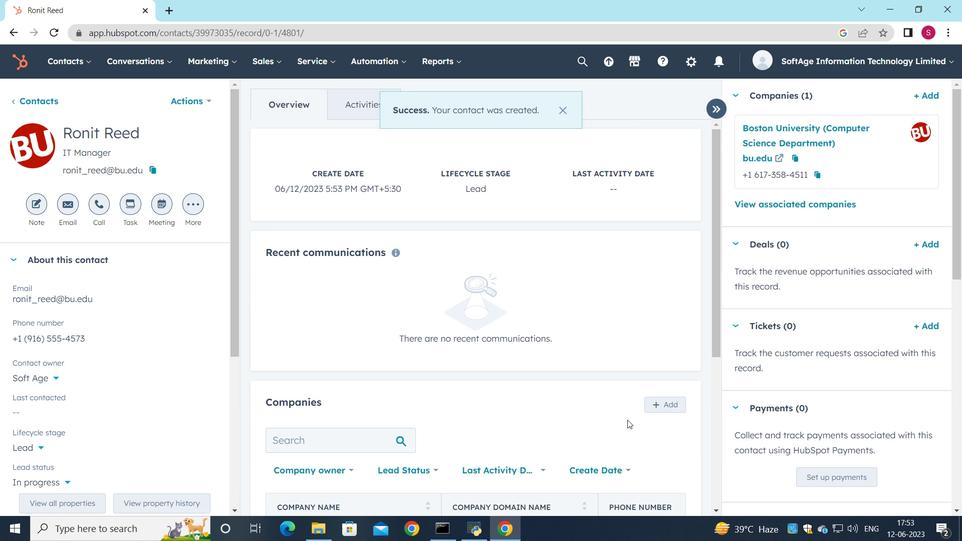 
Action: Mouse scrolled (626, 420) with delta (0, 0)
Screenshot: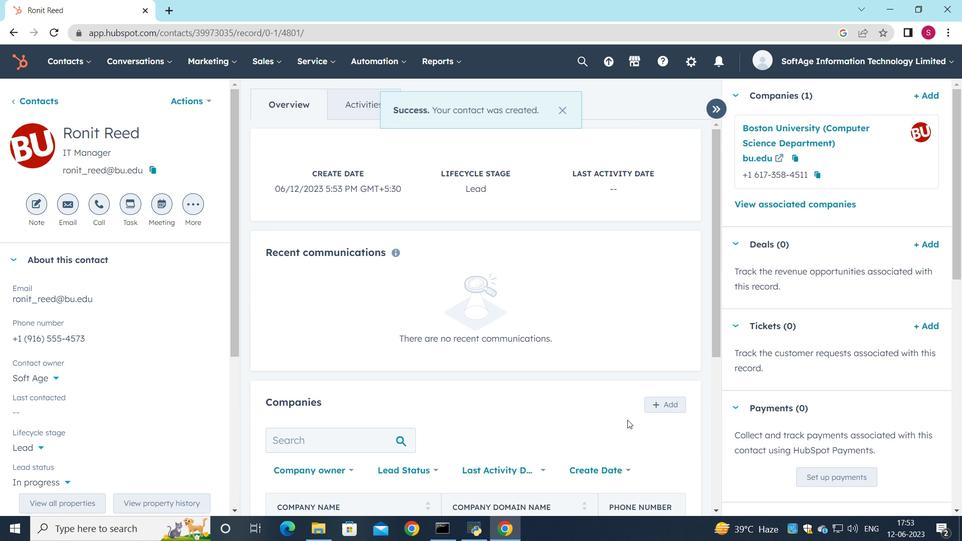 
Action: Mouse moved to (618, 421)
Screenshot: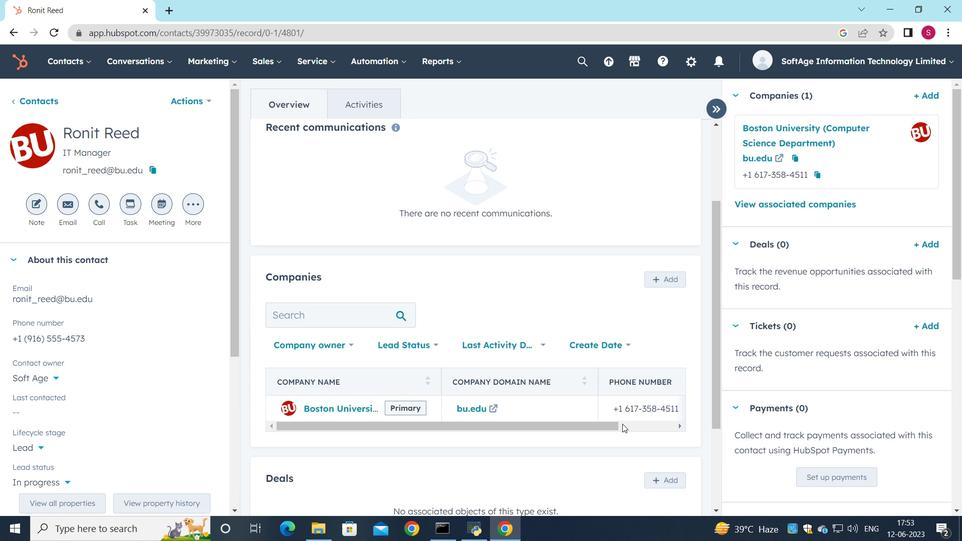 
